 Task: Open Card Risk Management Review in Board Social Media Influencer Marketing Platforms to Workspace Factoring Services and add a team member Softage.3@softage.net, a label Purple, a checklist Natural Language Processing, an attachment from your onedrive, a color Purple and finally, add a card description 'Research and develop new product development process' and a comment 'Let us approach this task with a sense of ownership and responsibility, recognizing that its success is our responsibility.'. Add a start date 'Jan 07, 1900' with a due date 'Jan 14, 1900'
Action: Mouse moved to (77, 318)
Screenshot: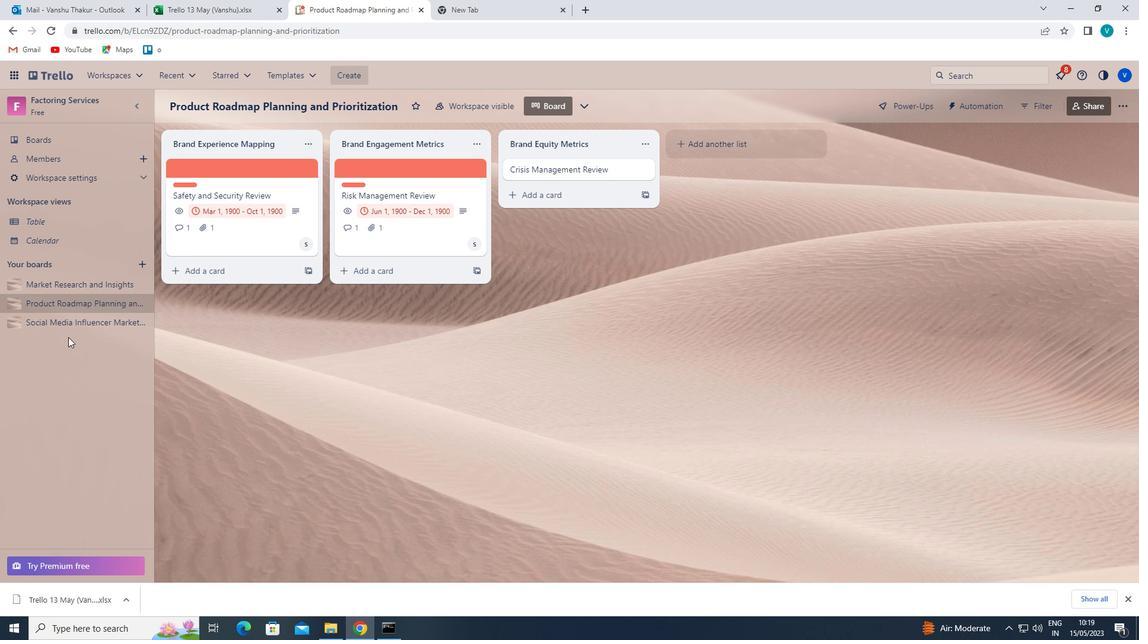 
Action: Mouse pressed left at (77, 318)
Screenshot: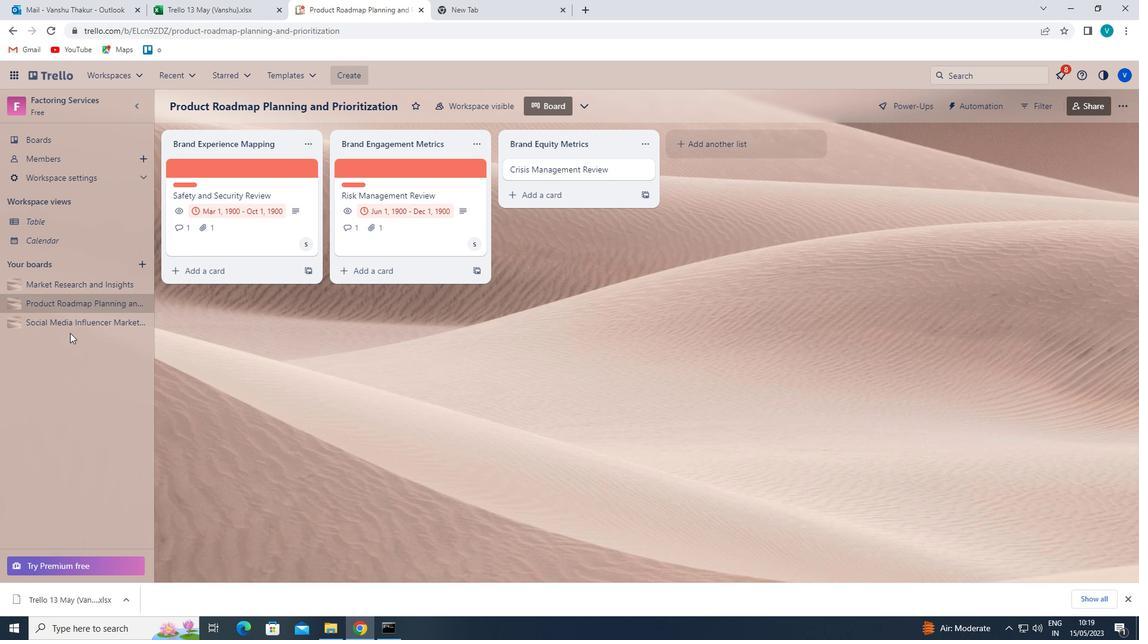 
Action: Mouse moved to (554, 160)
Screenshot: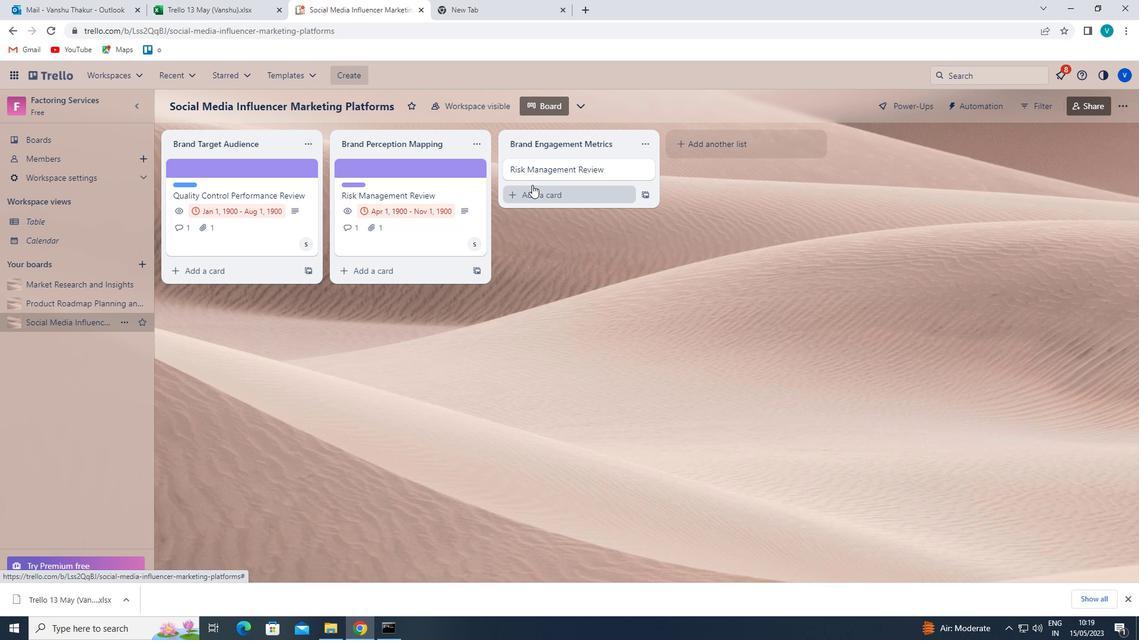 
Action: Mouse pressed left at (554, 160)
Screenshot: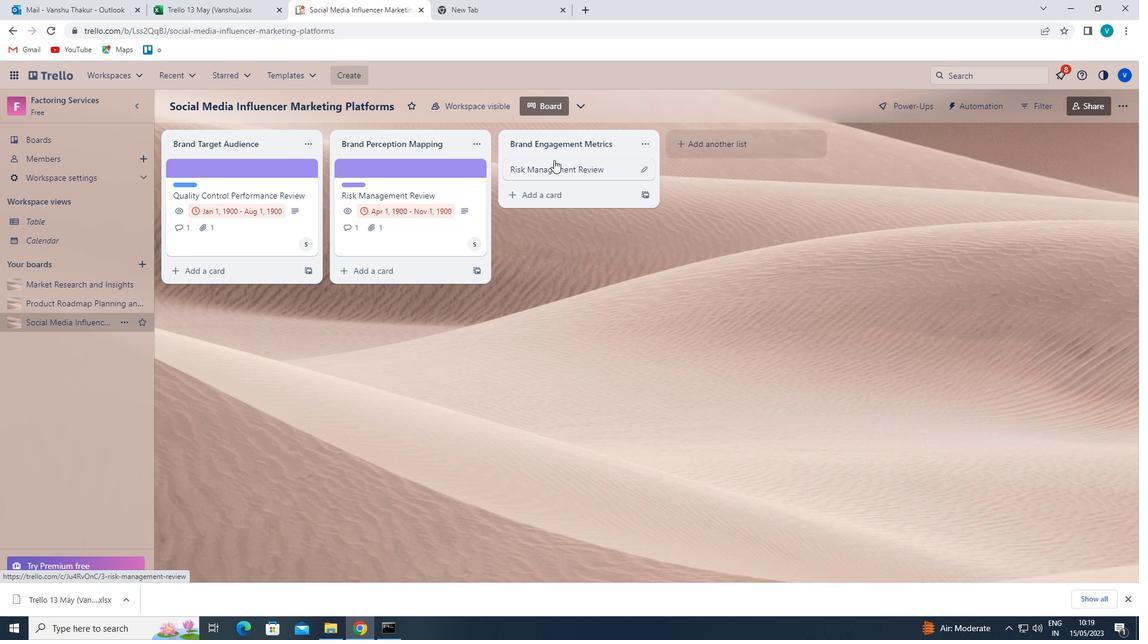 
Action: Mouse moved to (724, 203)
Screenshot: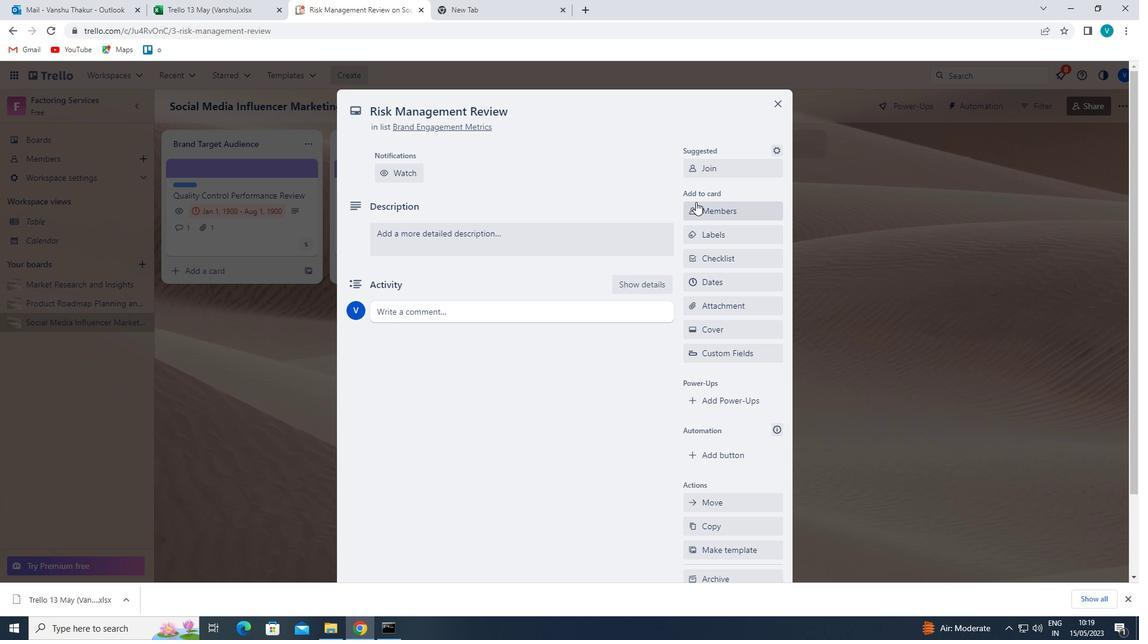 
Action: Mouse pressed left at (724, 203)
Screenshot: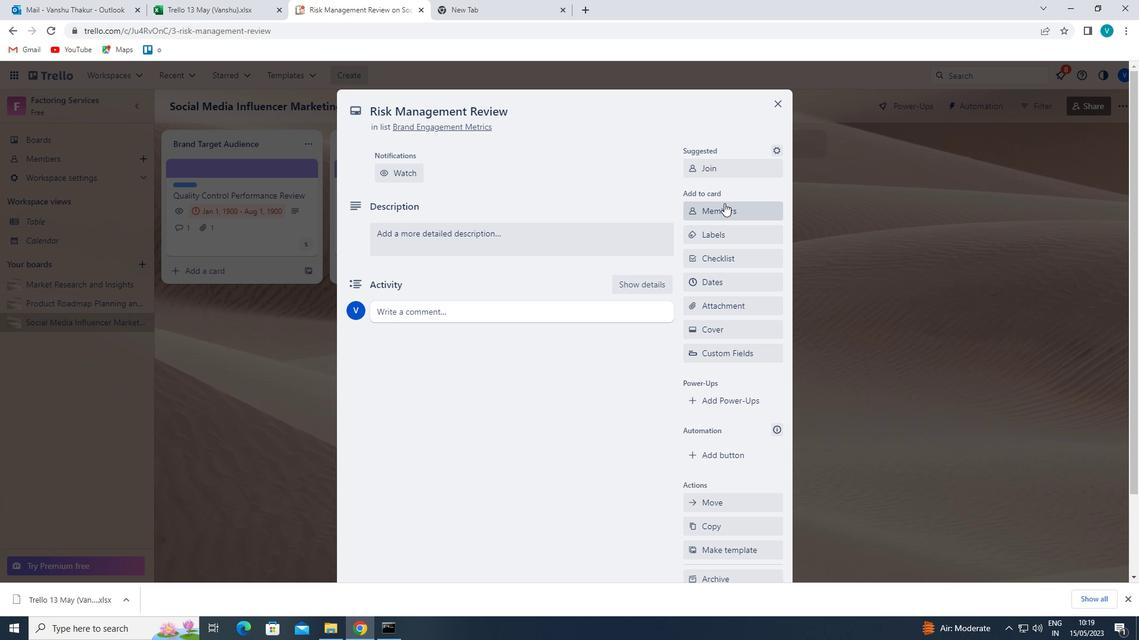 
Action: Mouse moved to (722, 268)
Screenshot: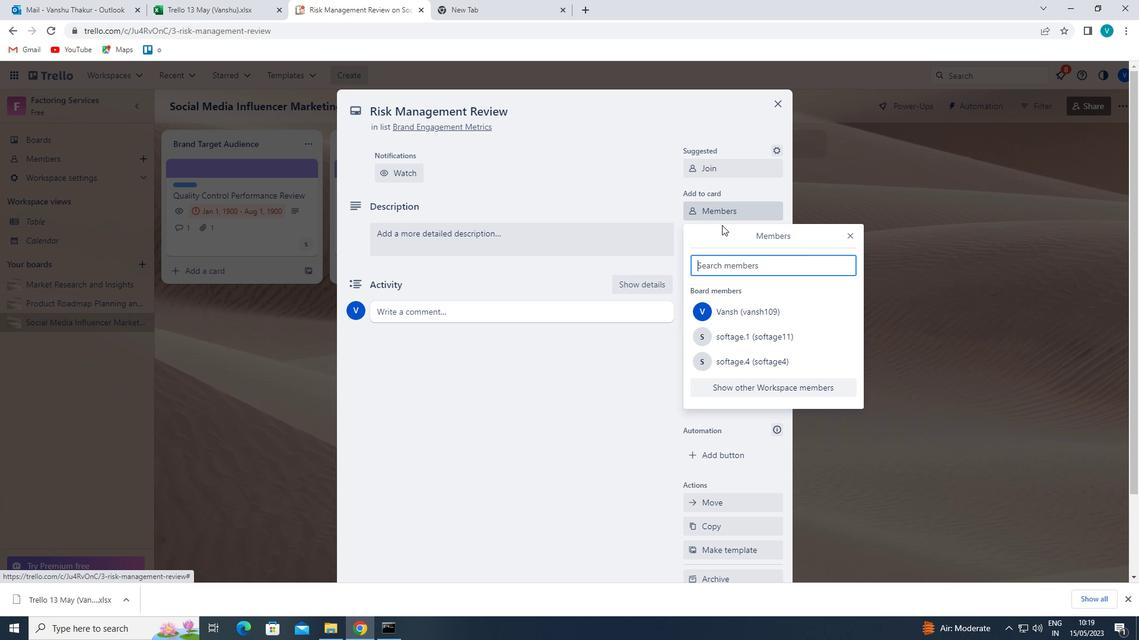 
Action: Mouse pressed left at (722, 268)
Screenshot: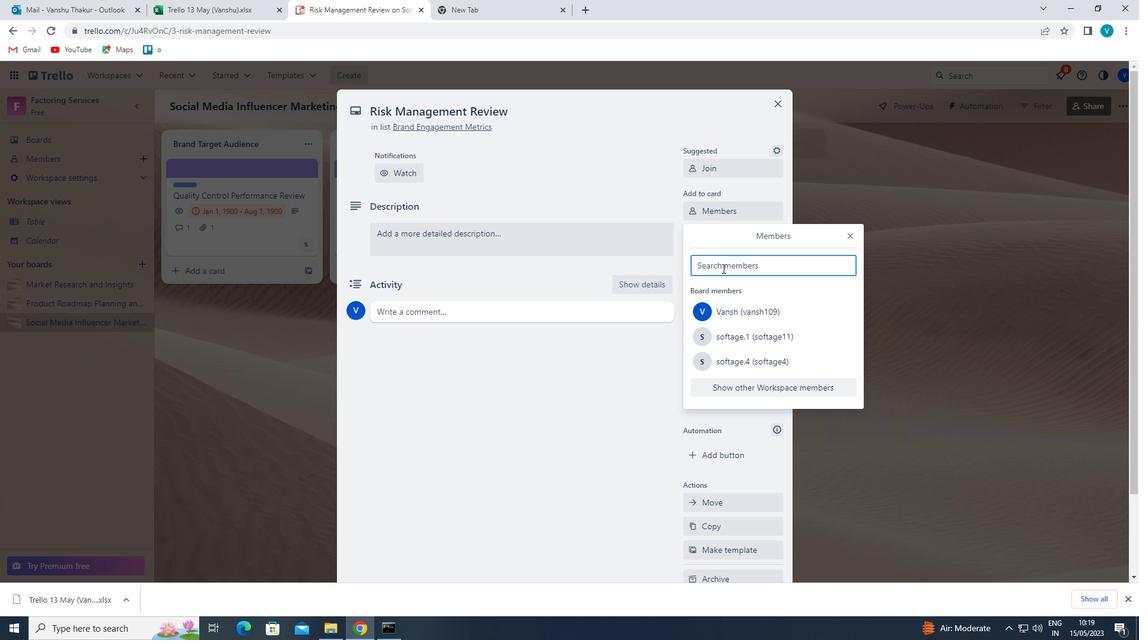 
Action: Key pressed <Key.shift>SO
Screenshot: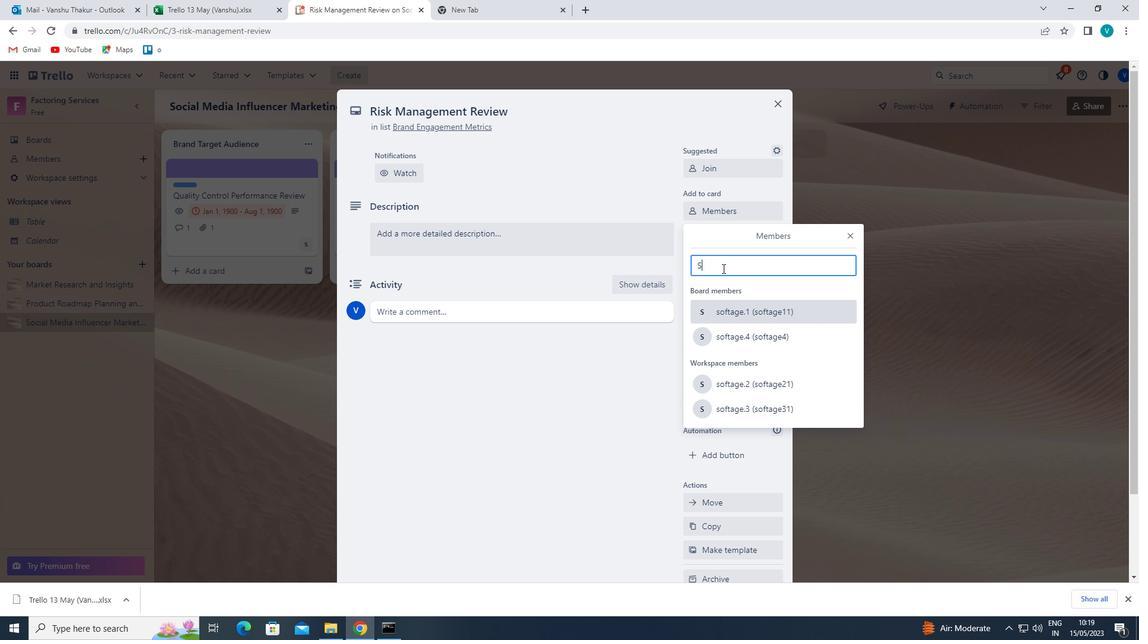 
Action: Mouse moved to (746, 407)
Screenshot: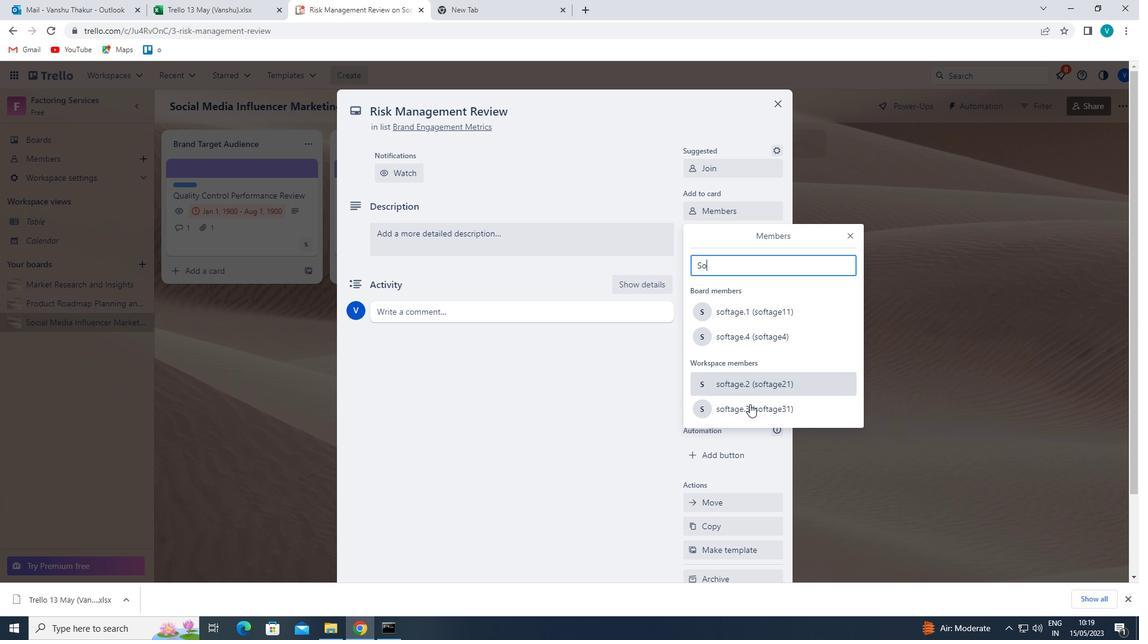 
Action: Mouse pressed left at (746, 407)
Screenshot: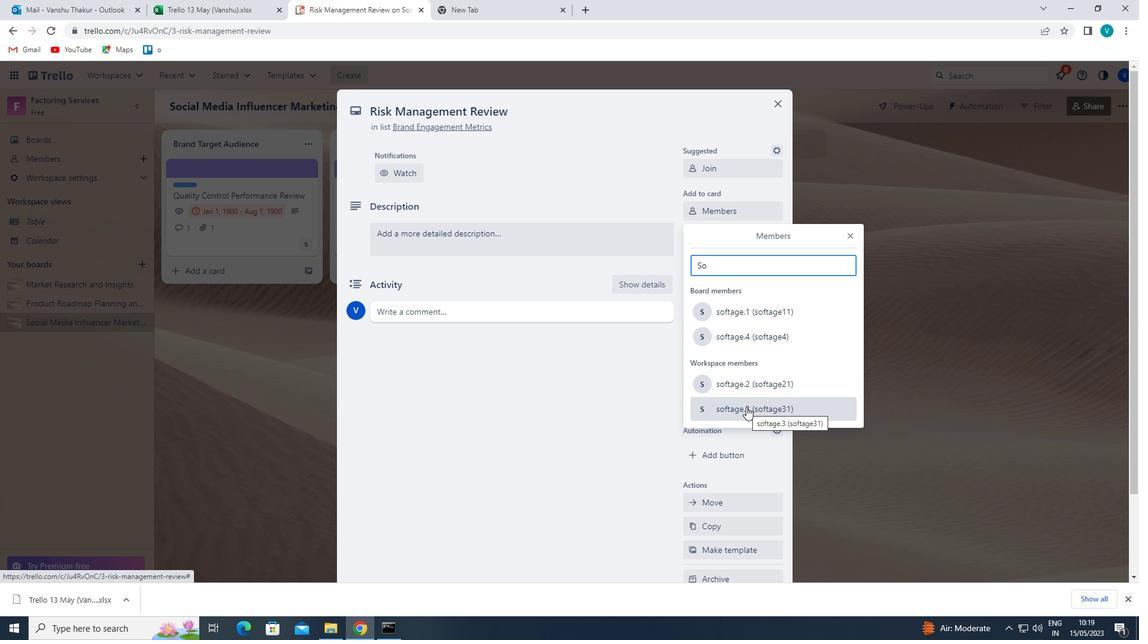 
Action: Mouse moved to (851, 233)
Screenshot: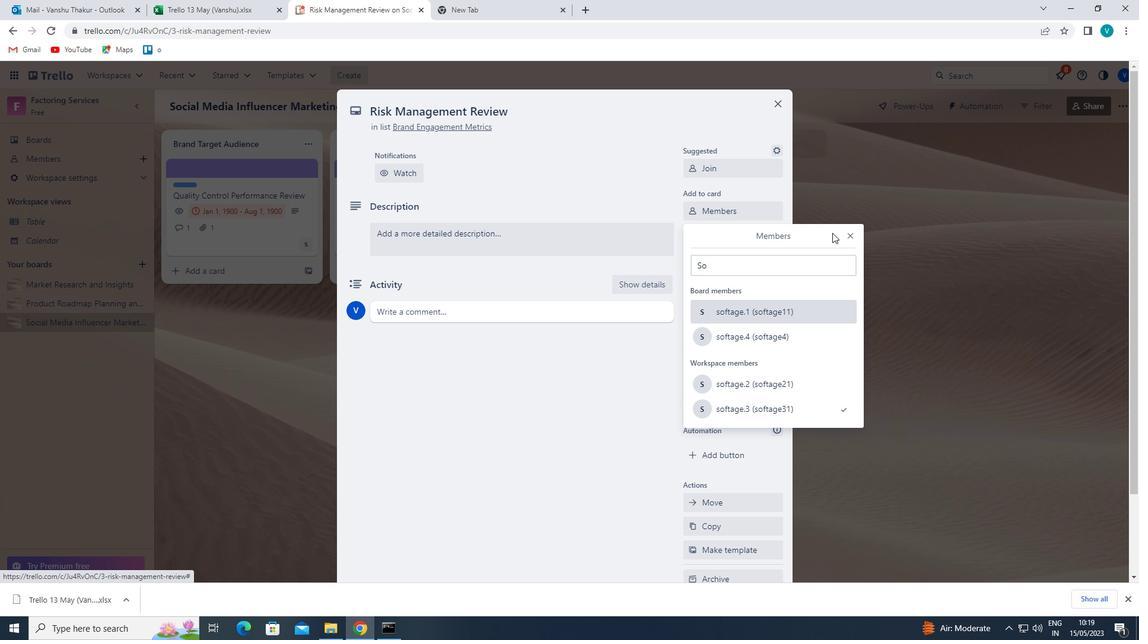 
Action: Mouse pressed left at (851, 233)
Screenshot: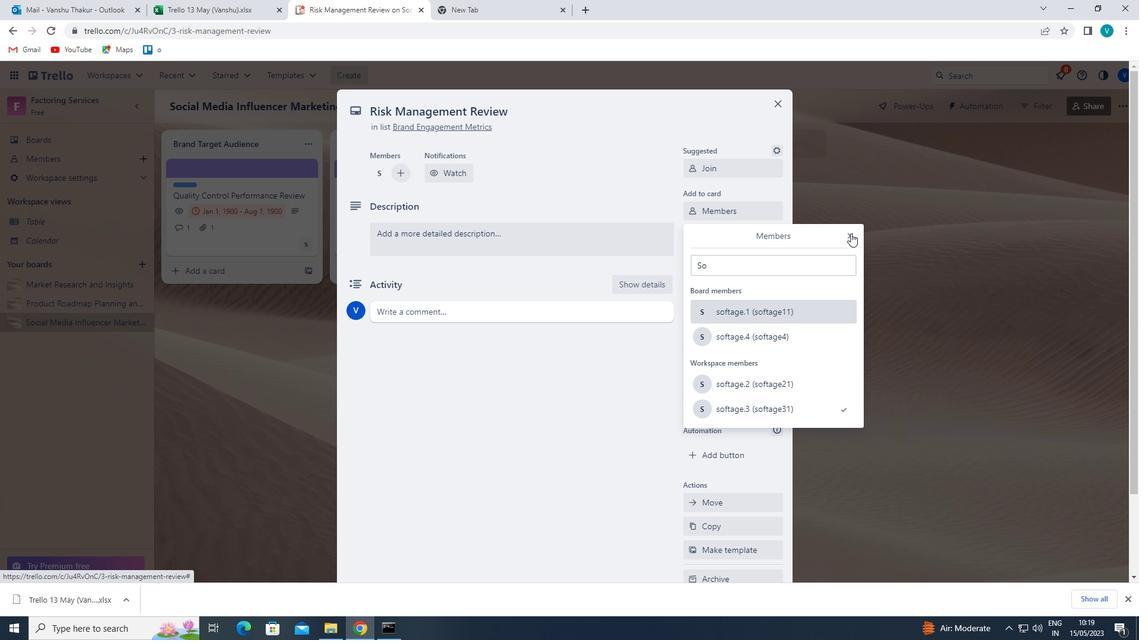 
Action: Mouse moved to (748, 241)
Screenshot: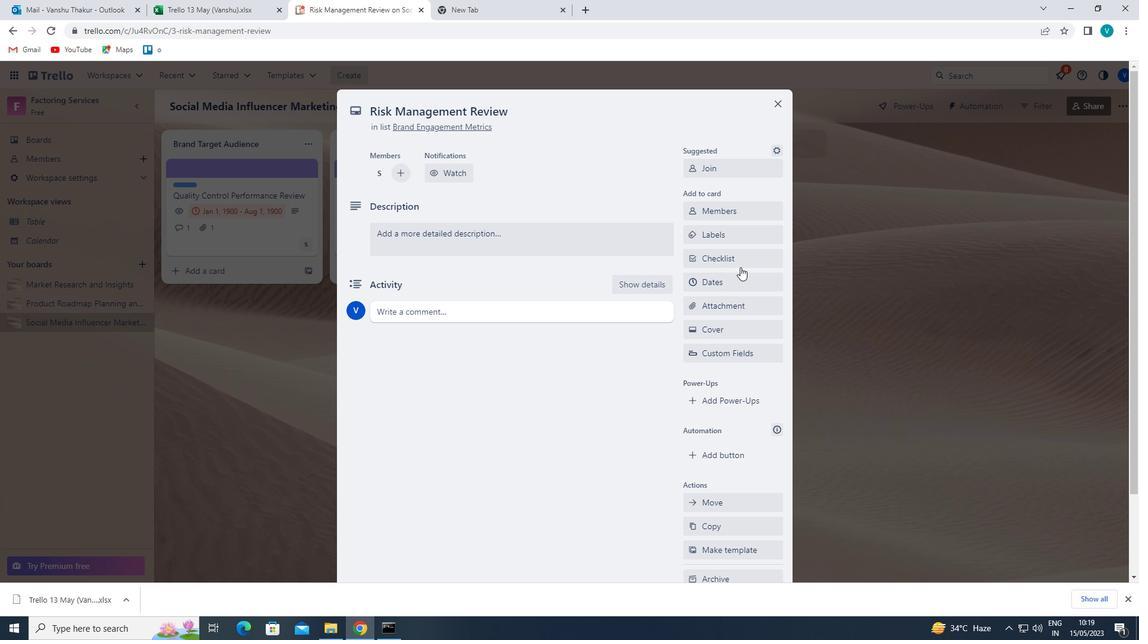 
Action: Mouse pressed left at (748, 241)
Screenshot: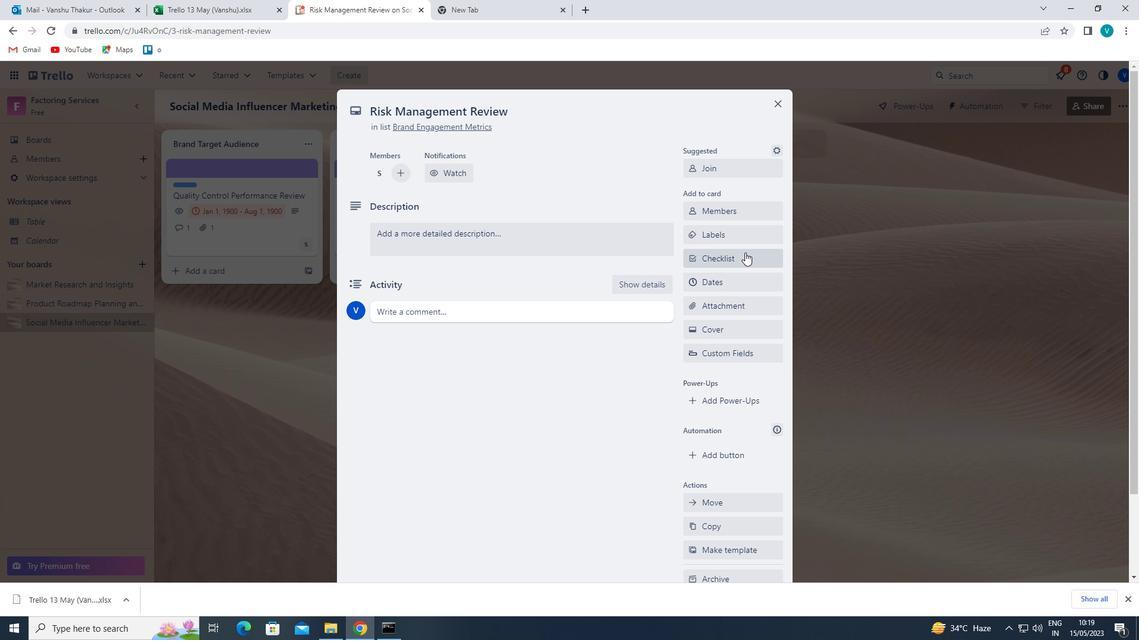 
Action: Mouse moved to (766, 421)
Screenshot: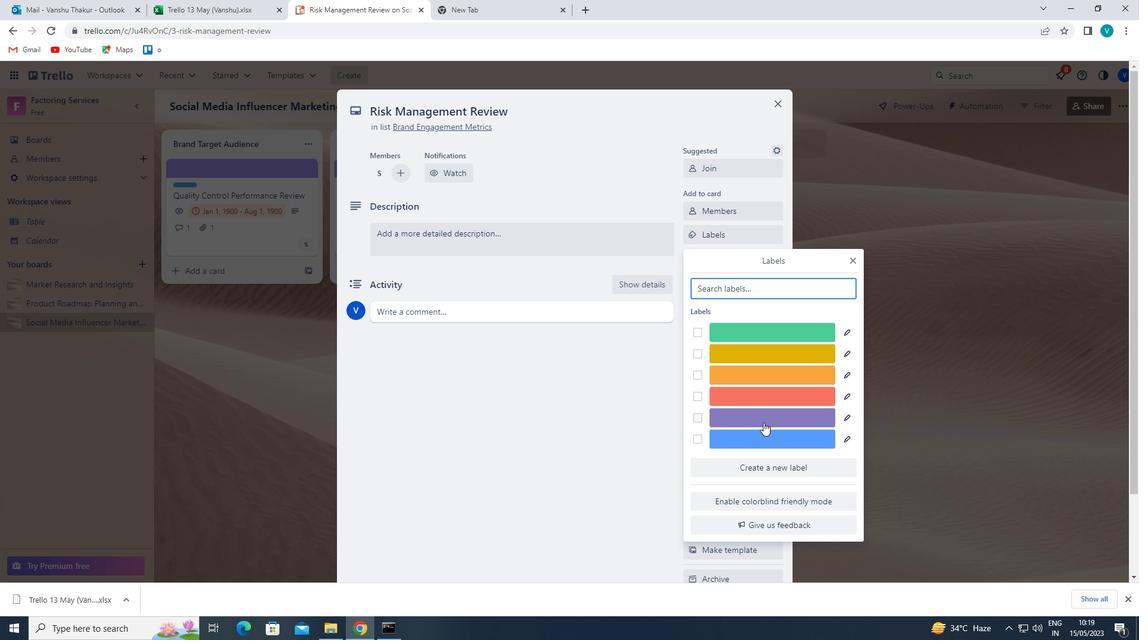 
Action: Mouse pressed left at (766, 421)
Screenshot: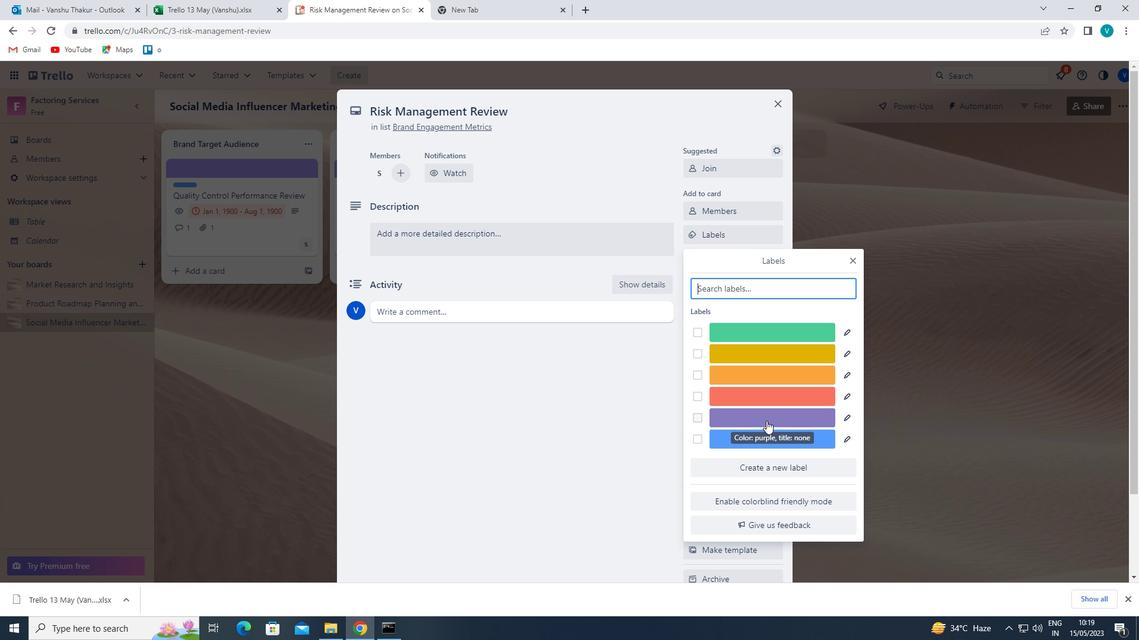 
Action: Mouse moved to (853, 258)
Screenshot: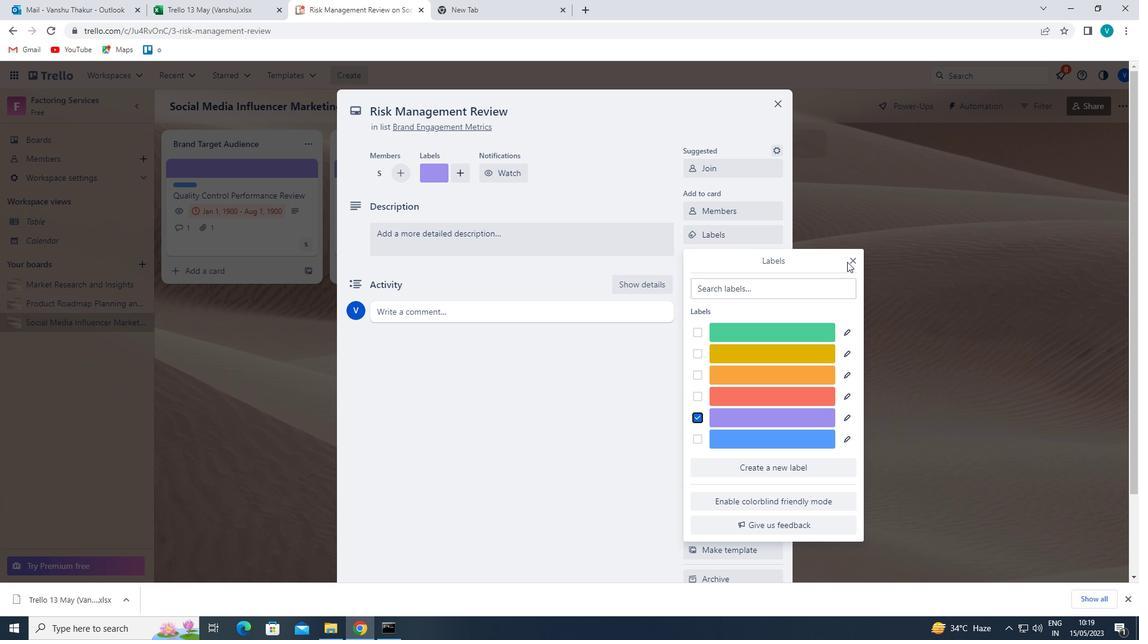 
Action: Mouse pressed left at (853, 258)
Screenshot: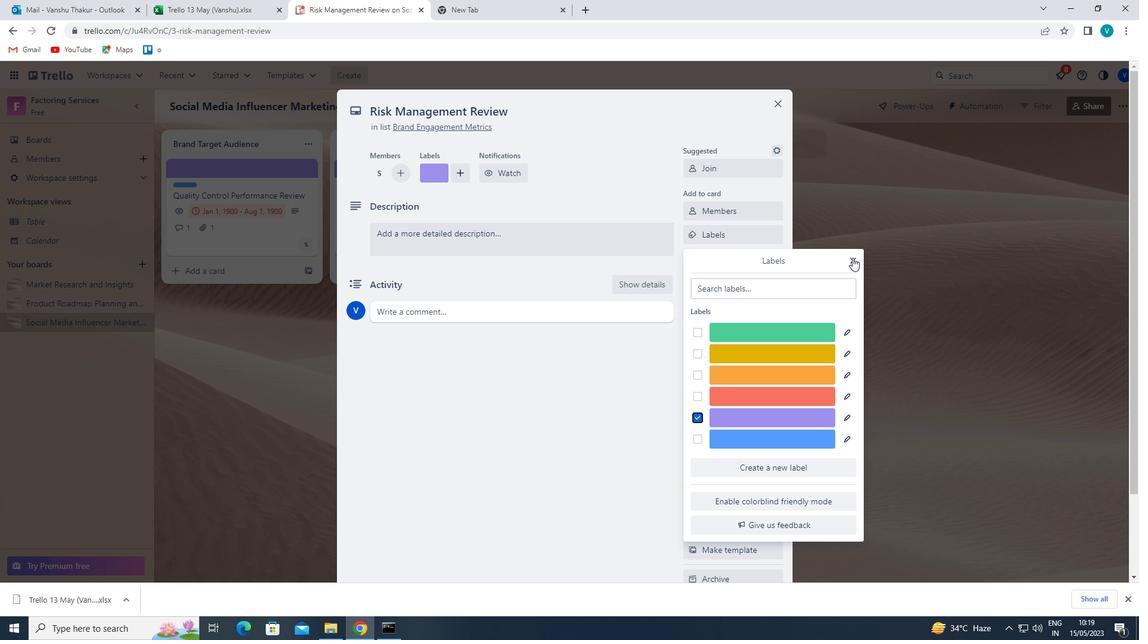 
Action: Mouse moved to (728, 255)
Screenshot: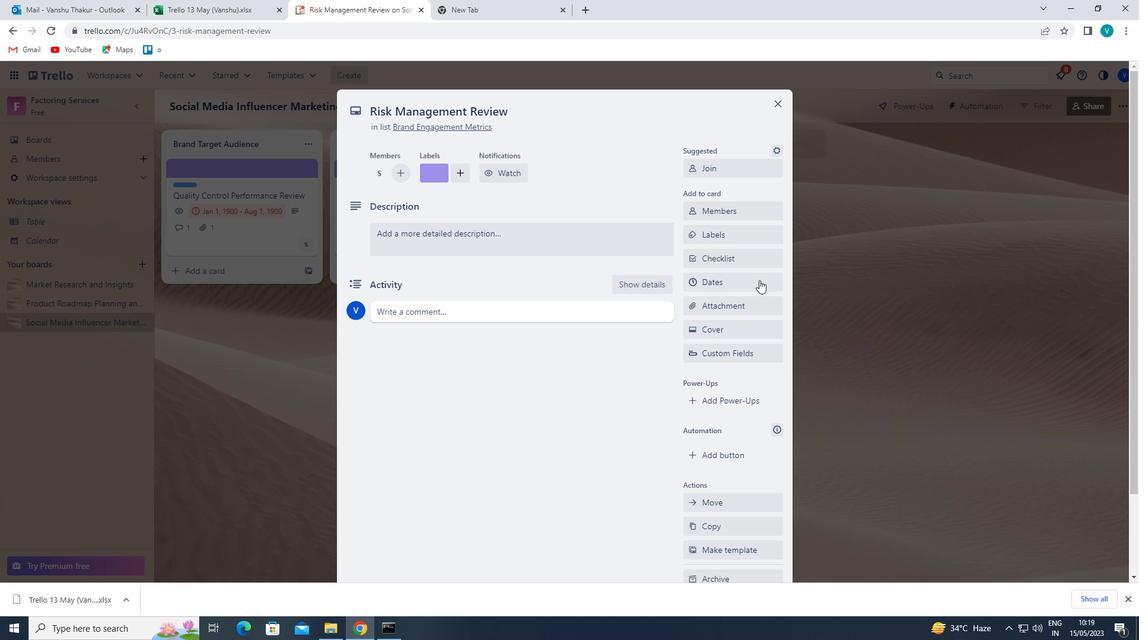 
Action: Mouse pressed left at (728, 255)
Screenshot: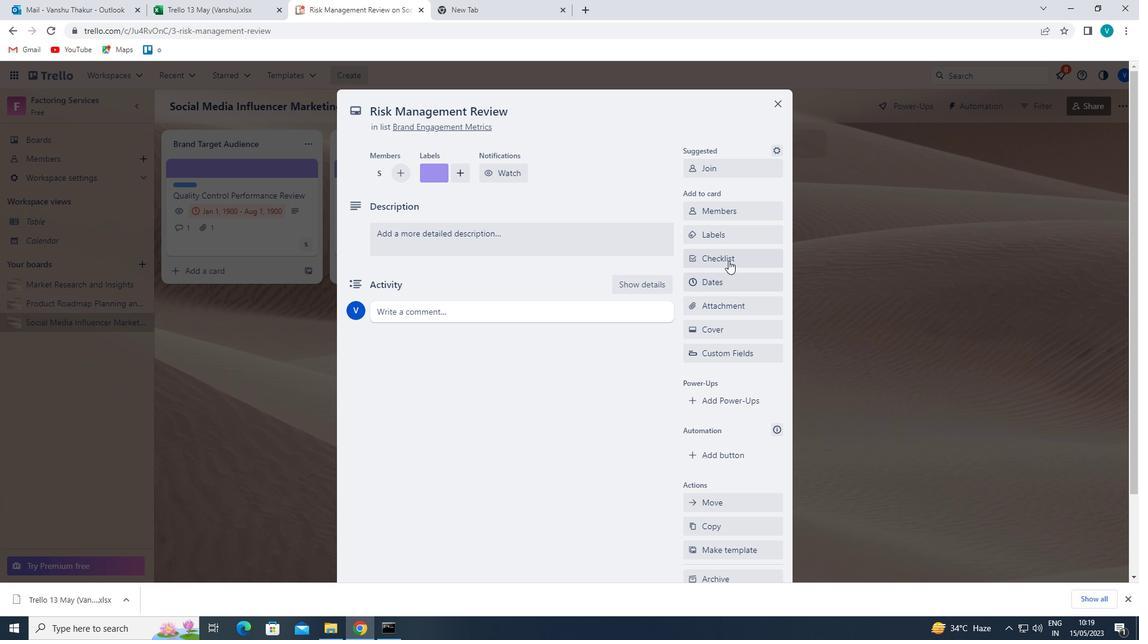 
Action: Mouse moved to (705, 266)
Screenshot: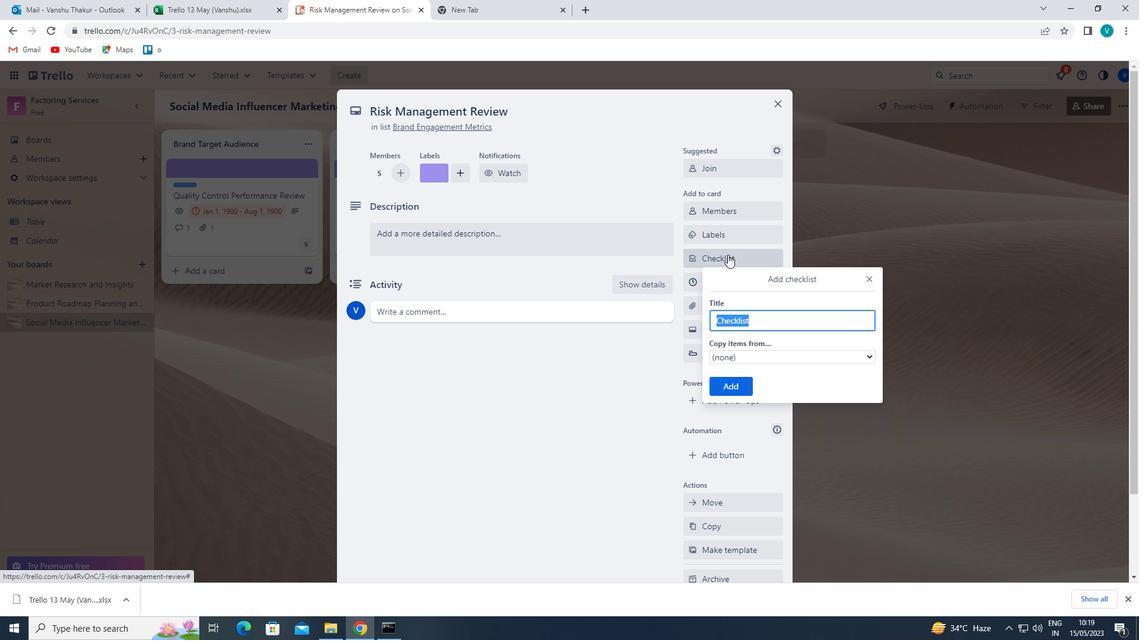 
Action: Key pressed <Key.shift>NATURAL<Key.space>
Screenshot: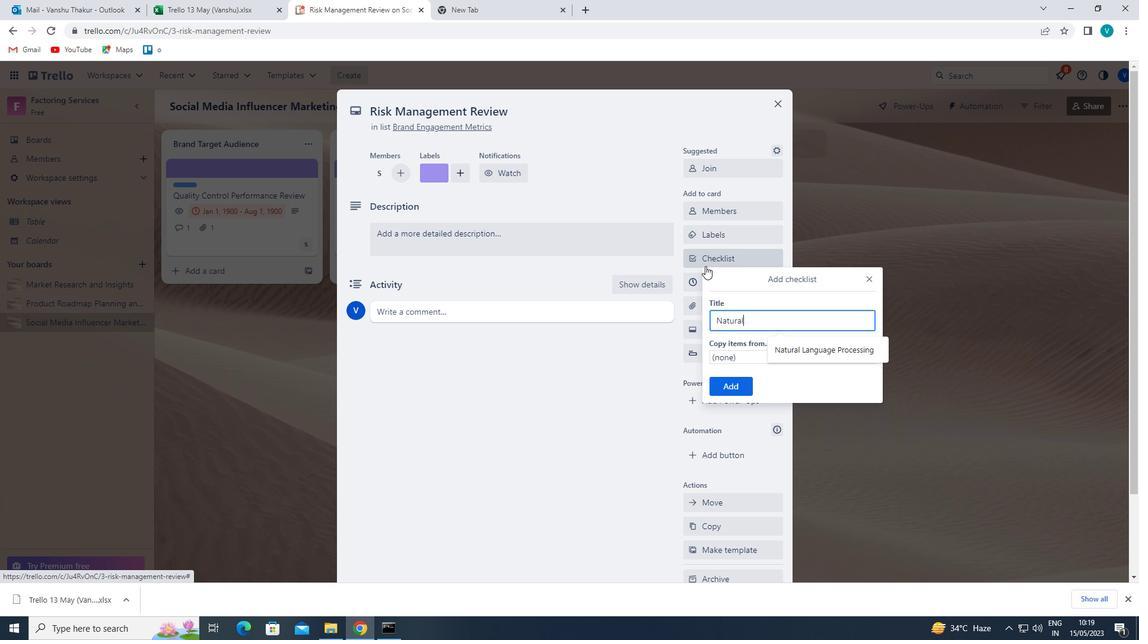 
Action: Mouse moved to (840, 349)
Screenshot: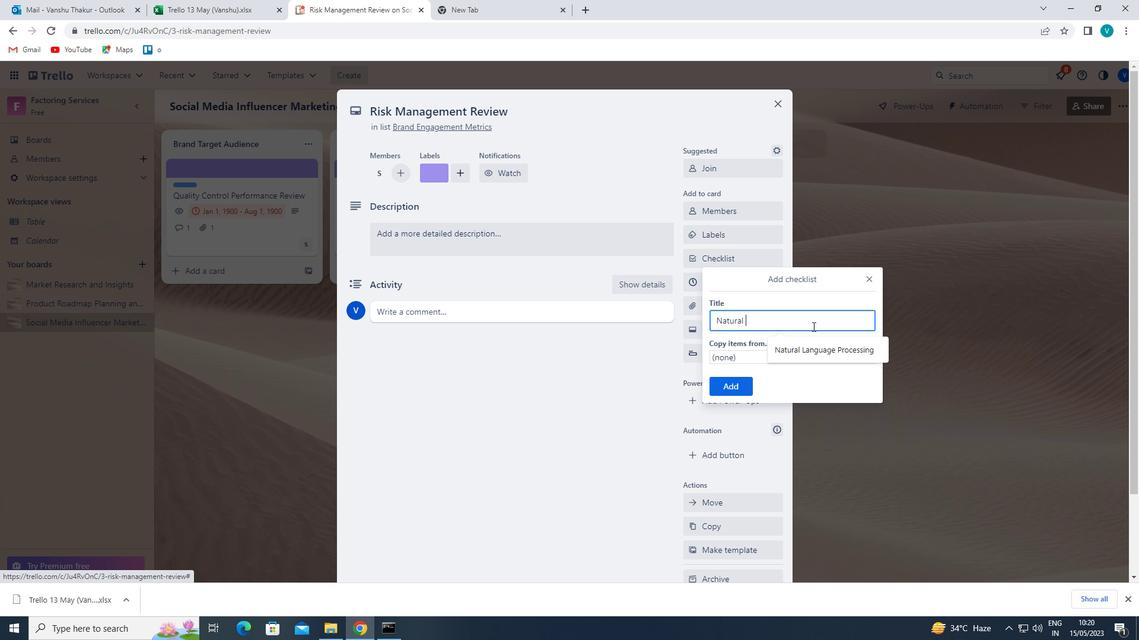 
Action: Mouse pressed left at (840, 349)
Screenshot: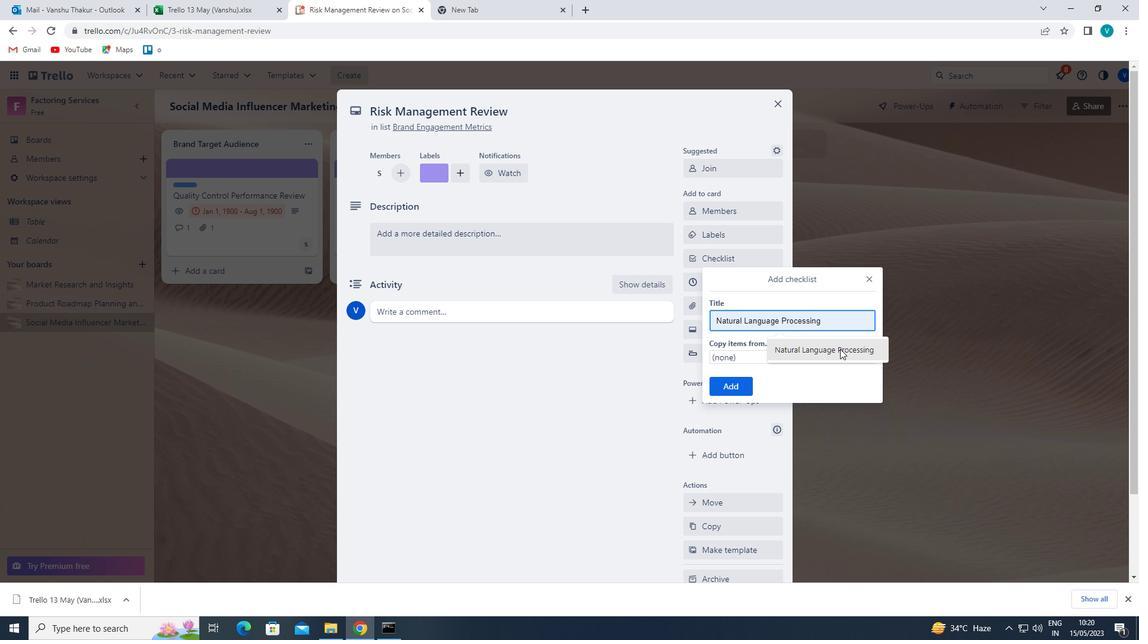 
Action: Mouse moved to (713, 384)
Screenshot: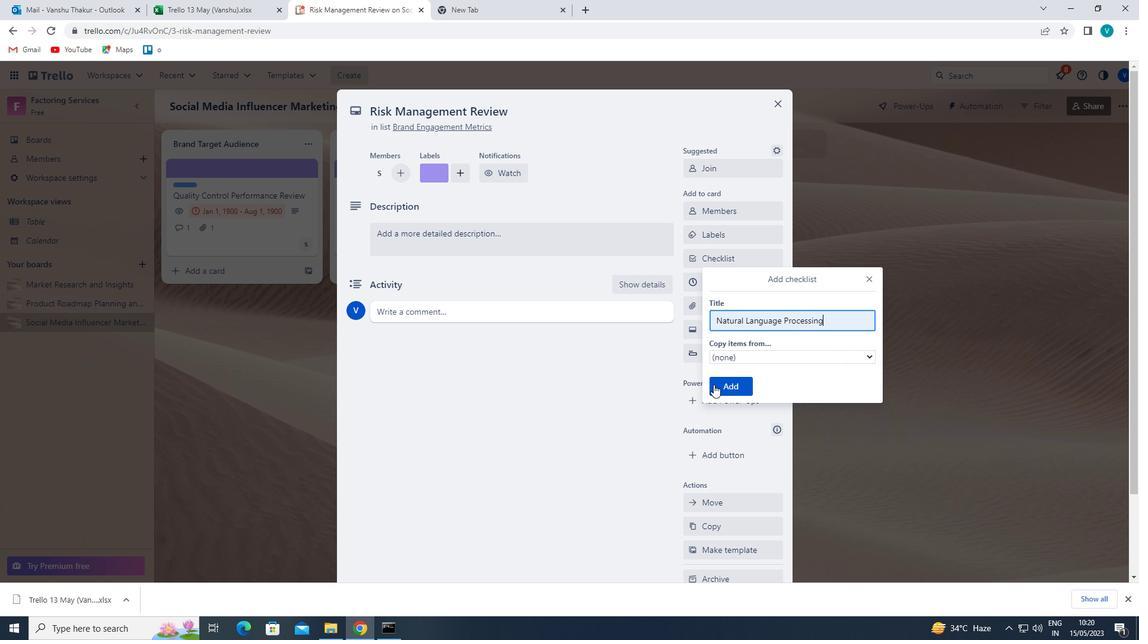 
Action: Mouse pressed left at (713, 384)
Screenshot: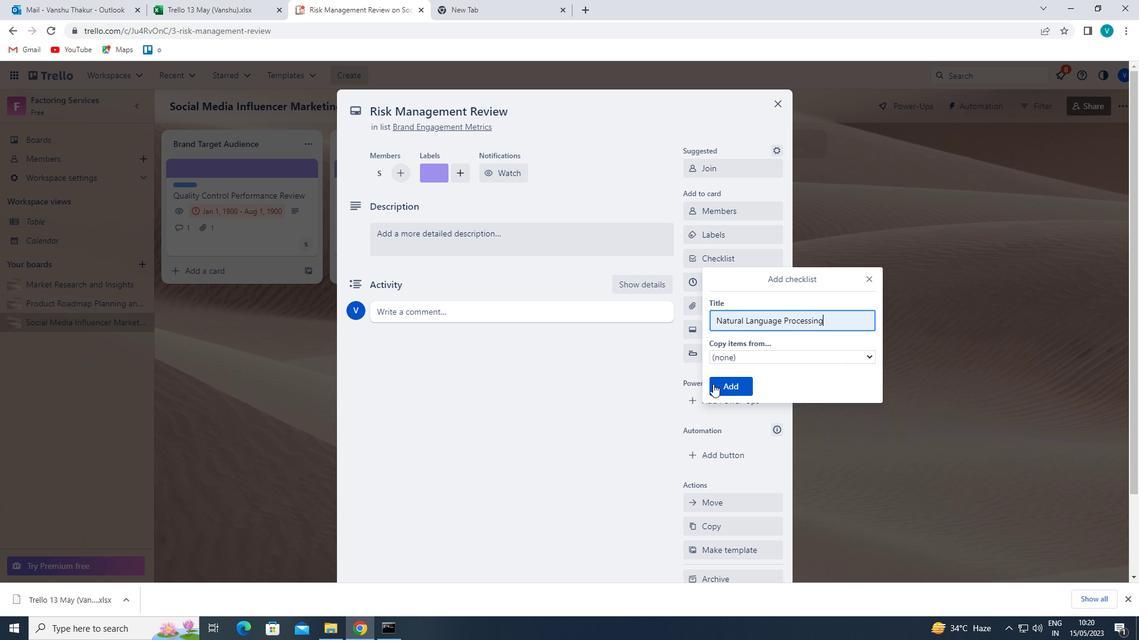 
Action: Mouse moved to (750, 309)
Screenshot: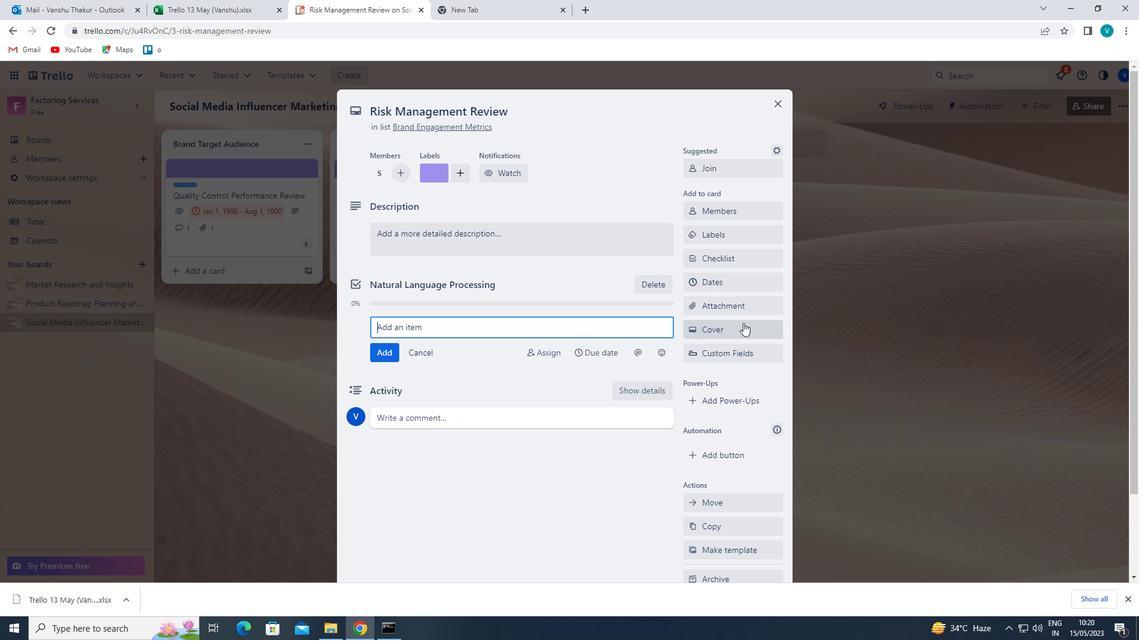 
Action: Mouse pressed left at (750, 309)
Screenshot: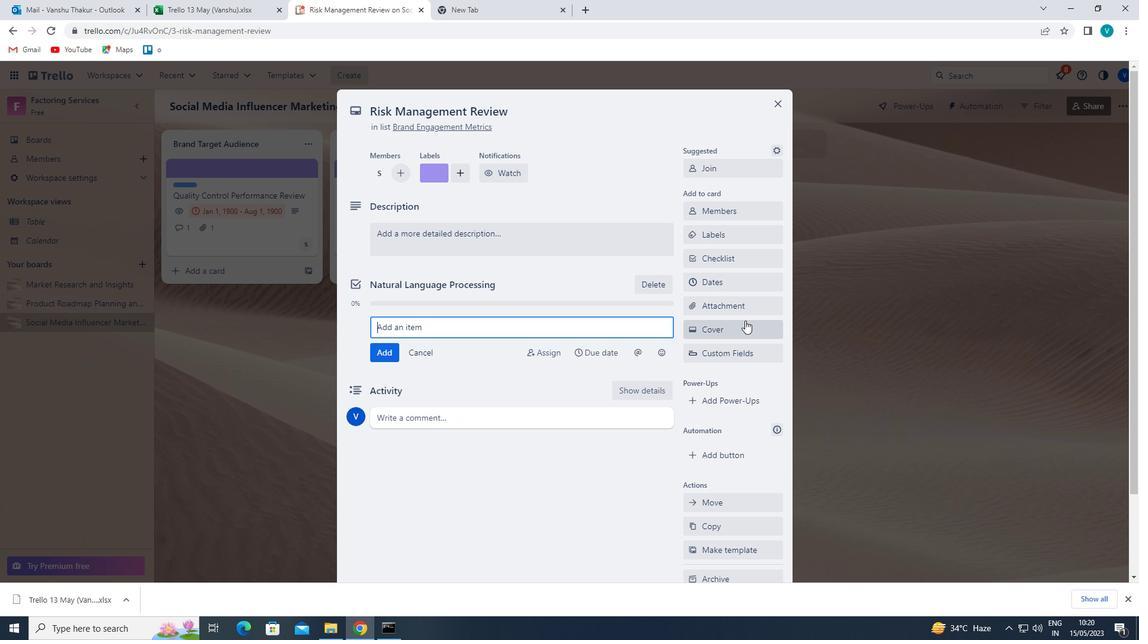 
Action: Mouse moved to (722, 446)
Screenshot: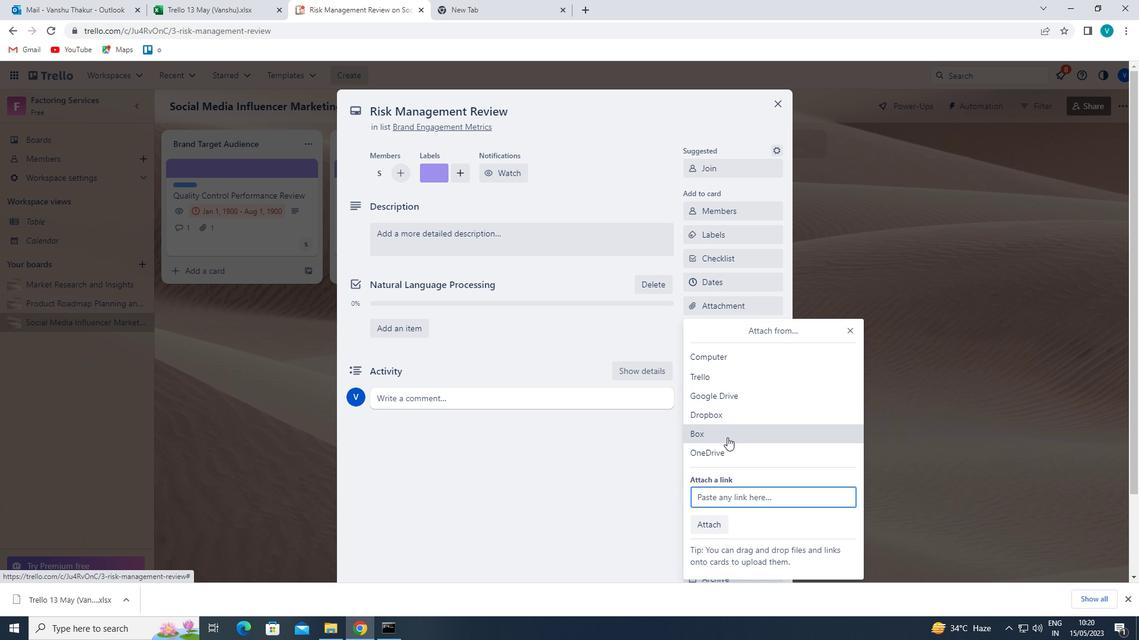 
Action: Mouse pressed left at (722, 446)
Screenshot: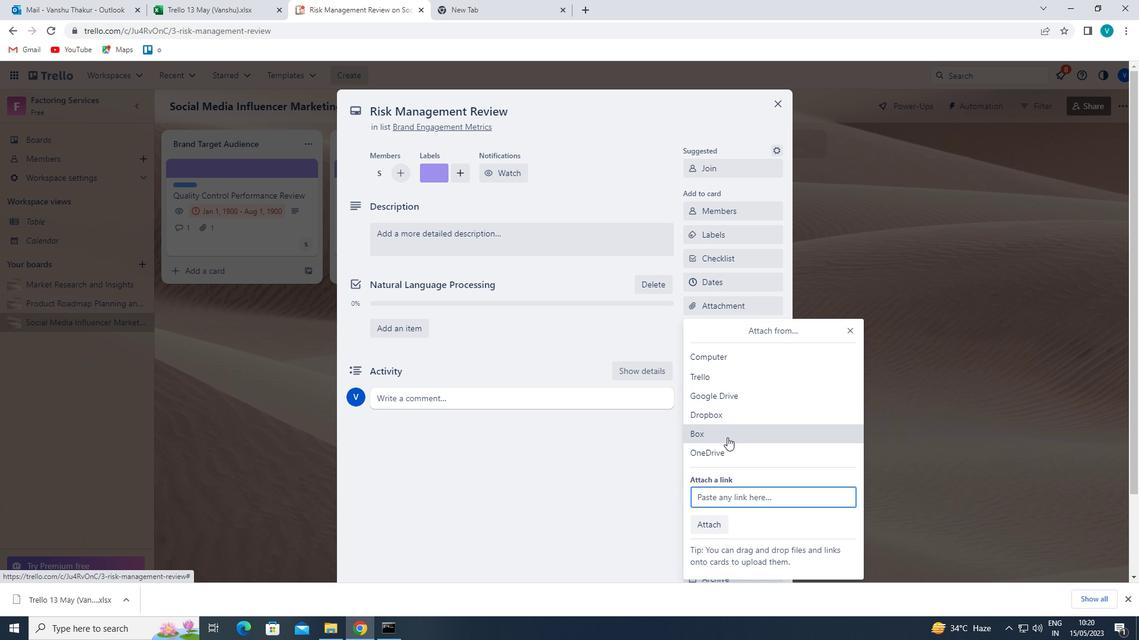
Action: Mouse moved to (421, 226)
Screenshot: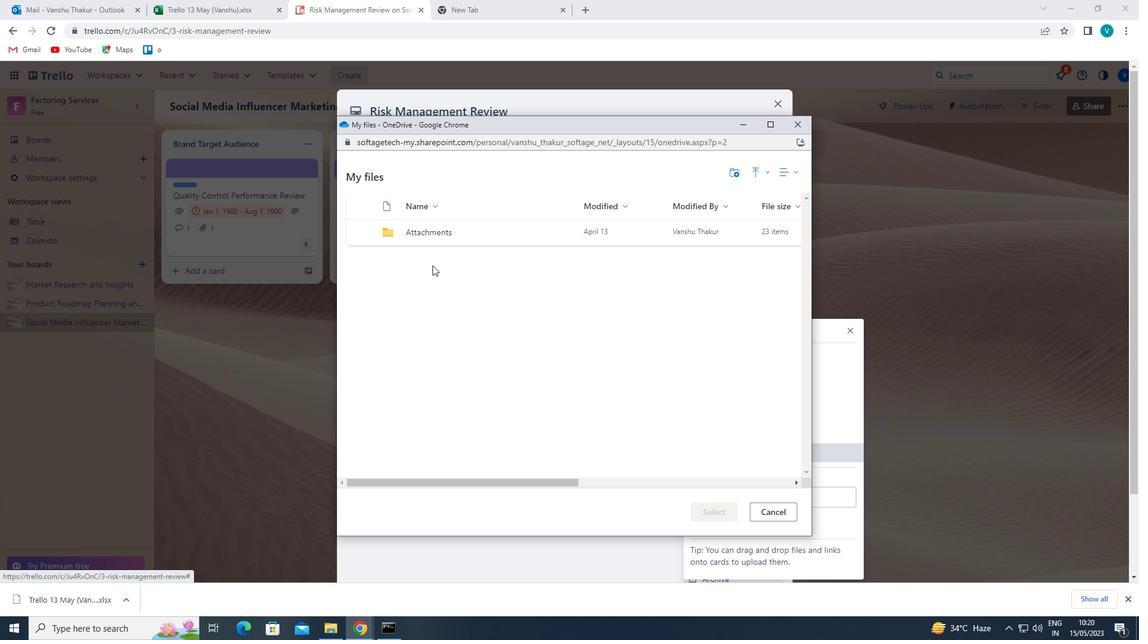 
Action: Mouse pressed left at (421, 226)
Screenshot: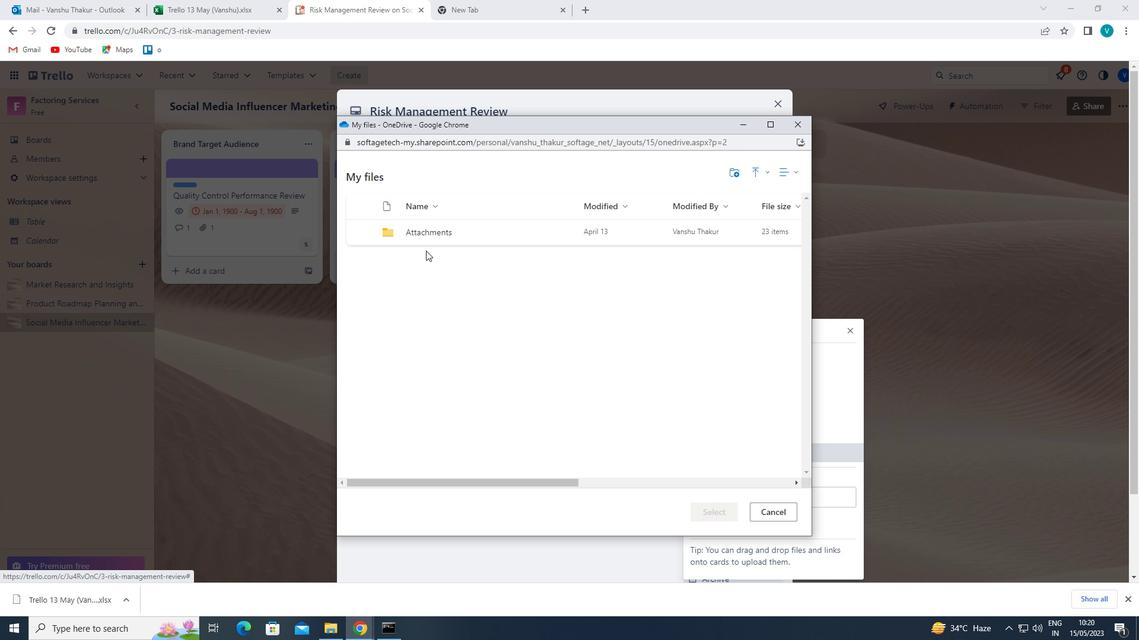 
Action: Mouse moved to (415, 229)
Screenshot: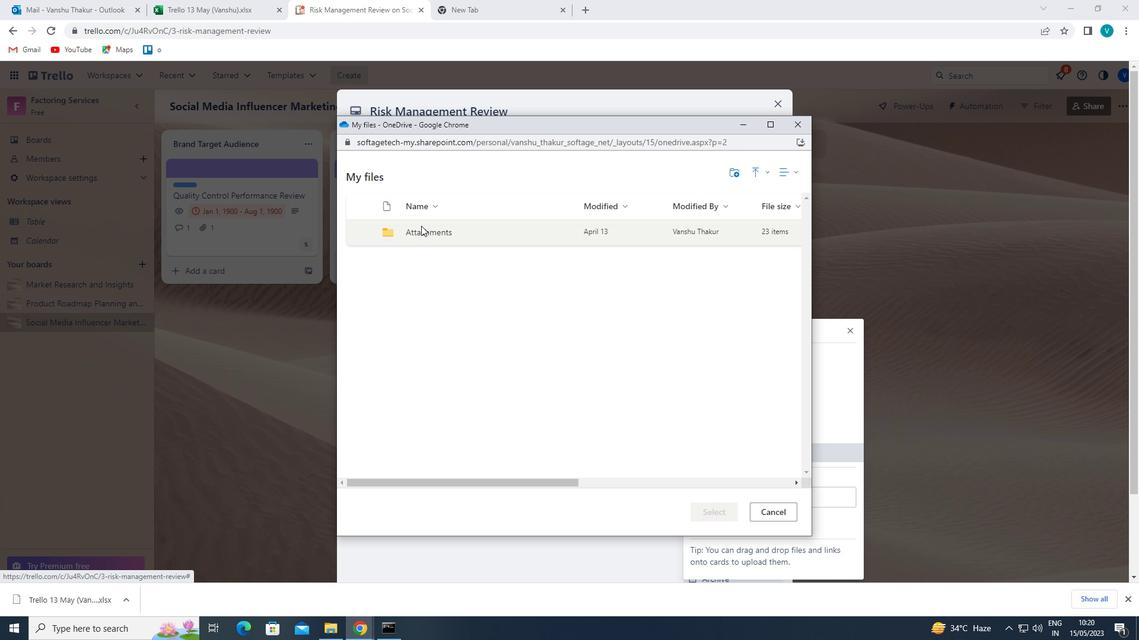 
Action: Mouse pressed left at (415, 229)
Screenshot: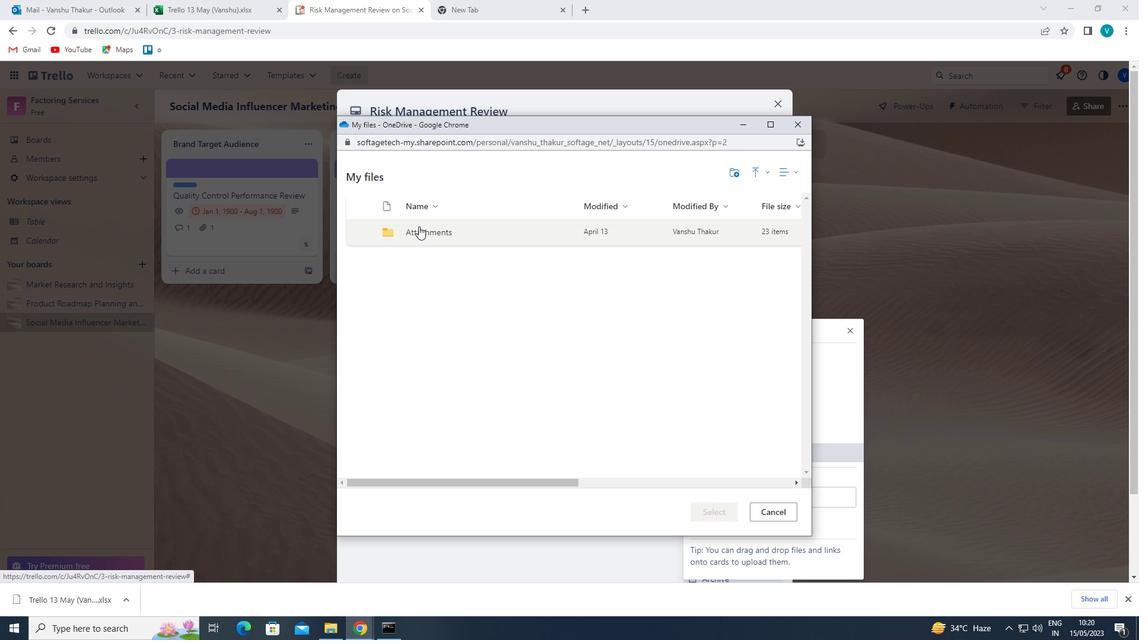 
Action: Mouse moved to (457, 297)
Screenshot: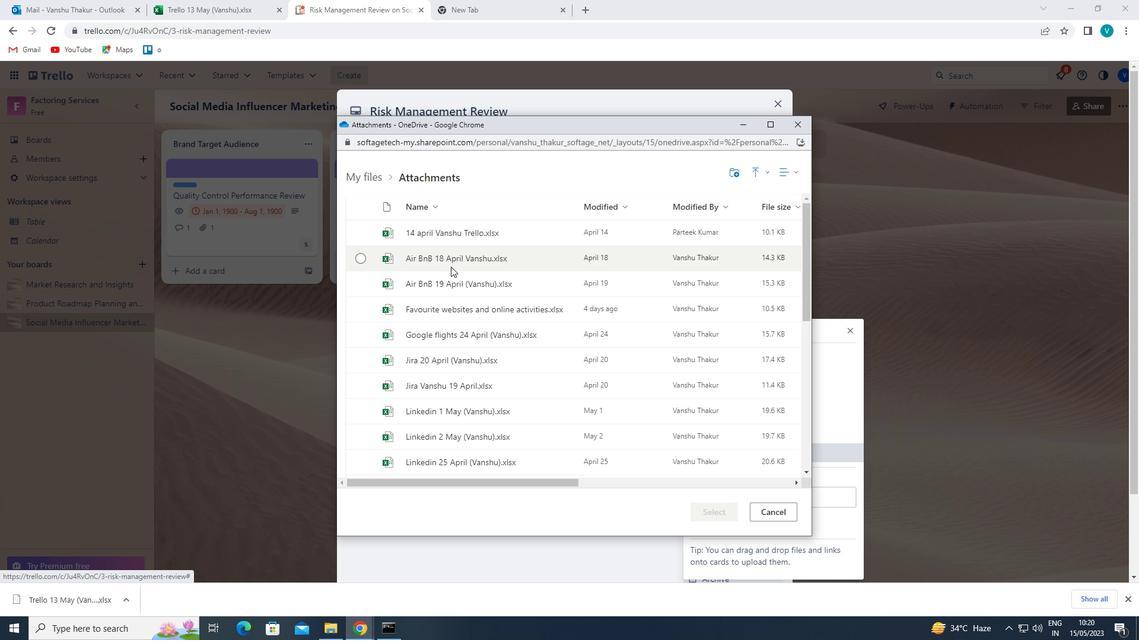 
Action: Mouse pressed left at (457, 297)
Screenshot: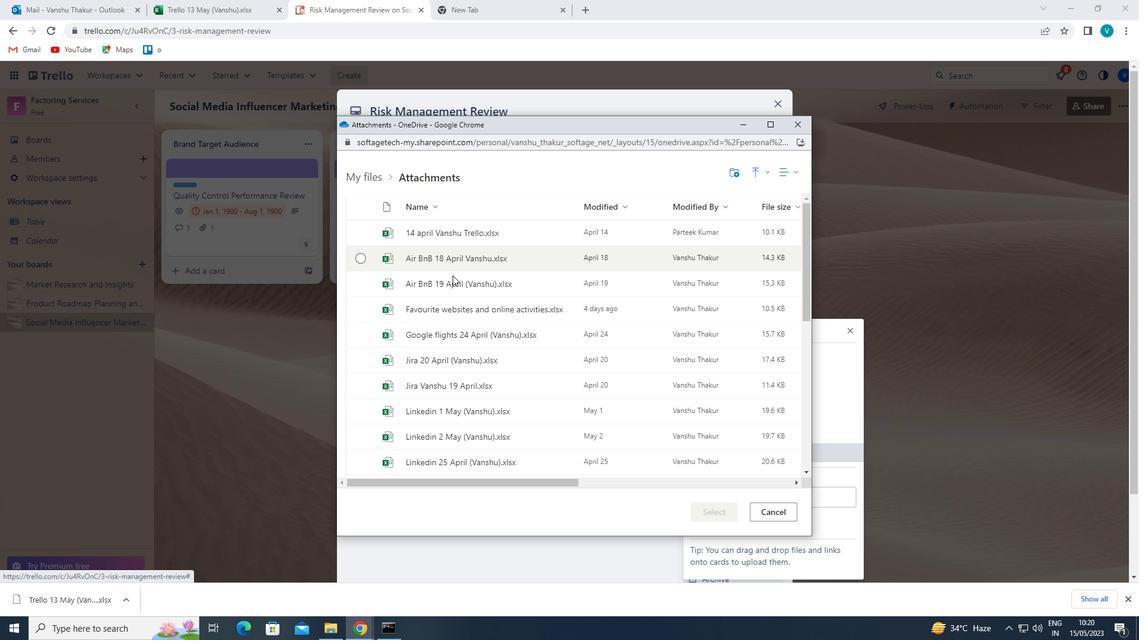
Action: Mouse moved to (718, 518)
Screenshot: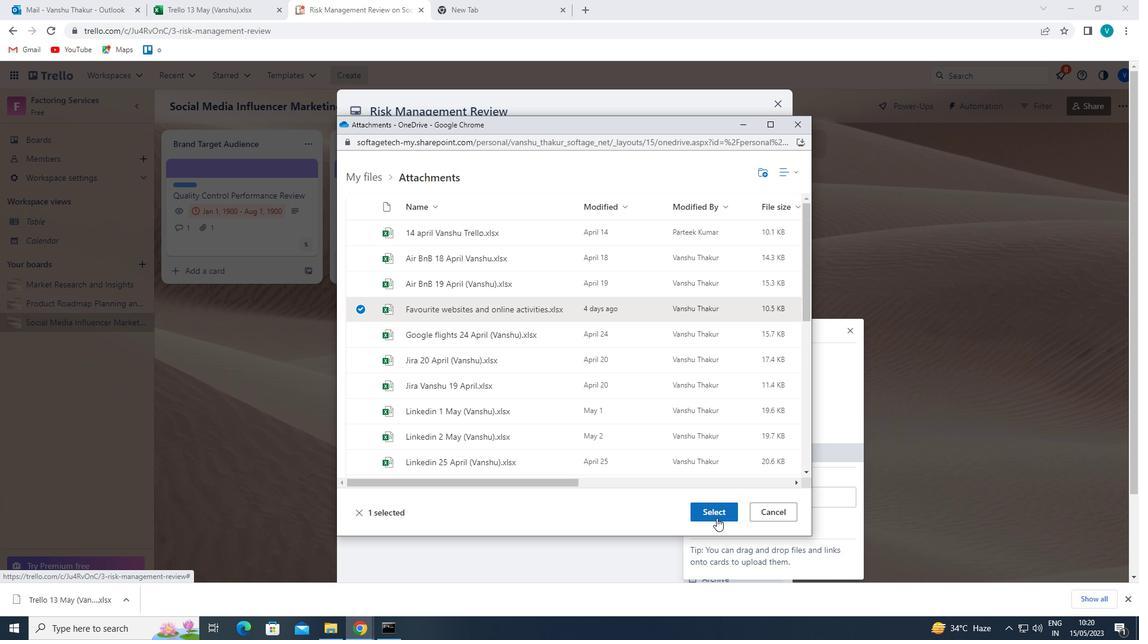 
Action: Mouse pressed left at (718, 518)
Screenshot: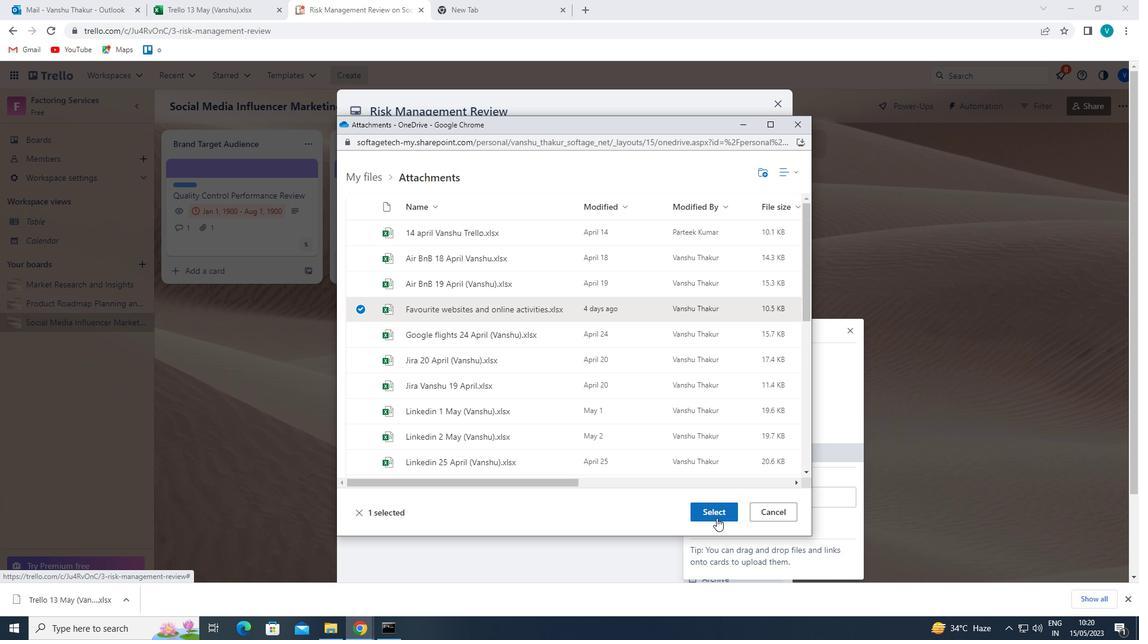 
Action: Mouse moved to (728, 327)
Screenshot: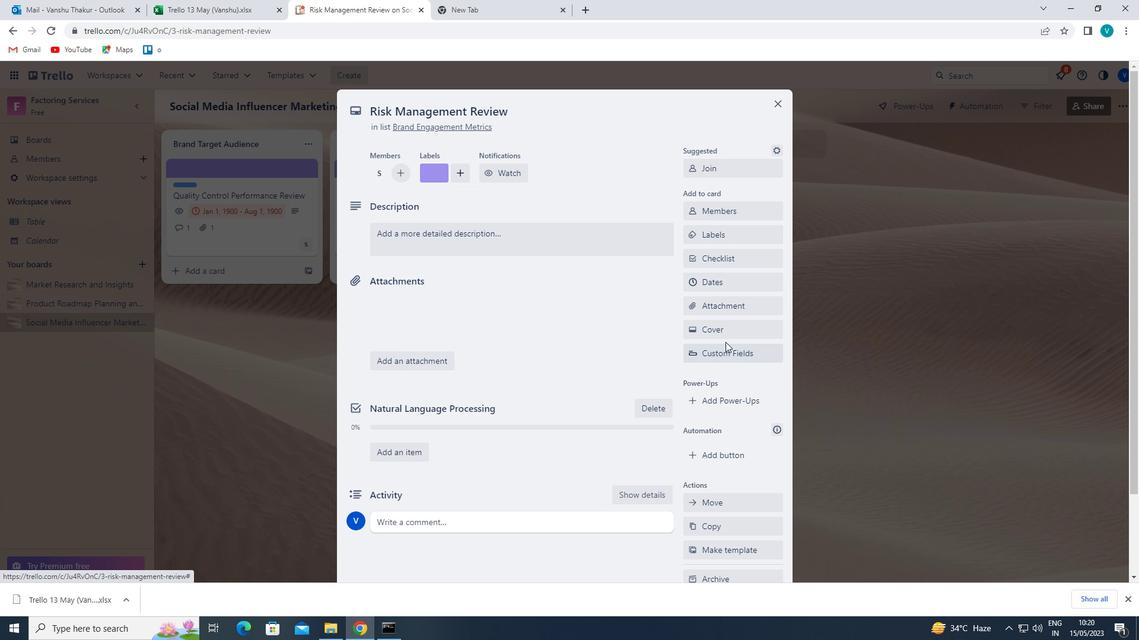 
Action: Mouse pressed left at (728, 327)
Screenshot: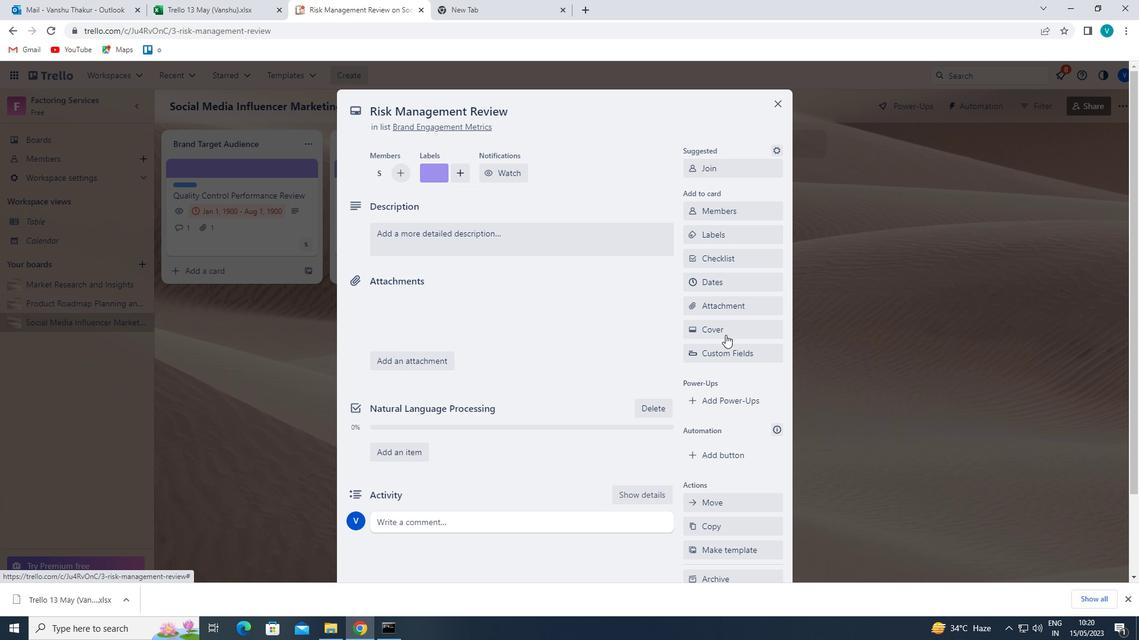
Action: Mouse moved to (843, 345)
Screenshot: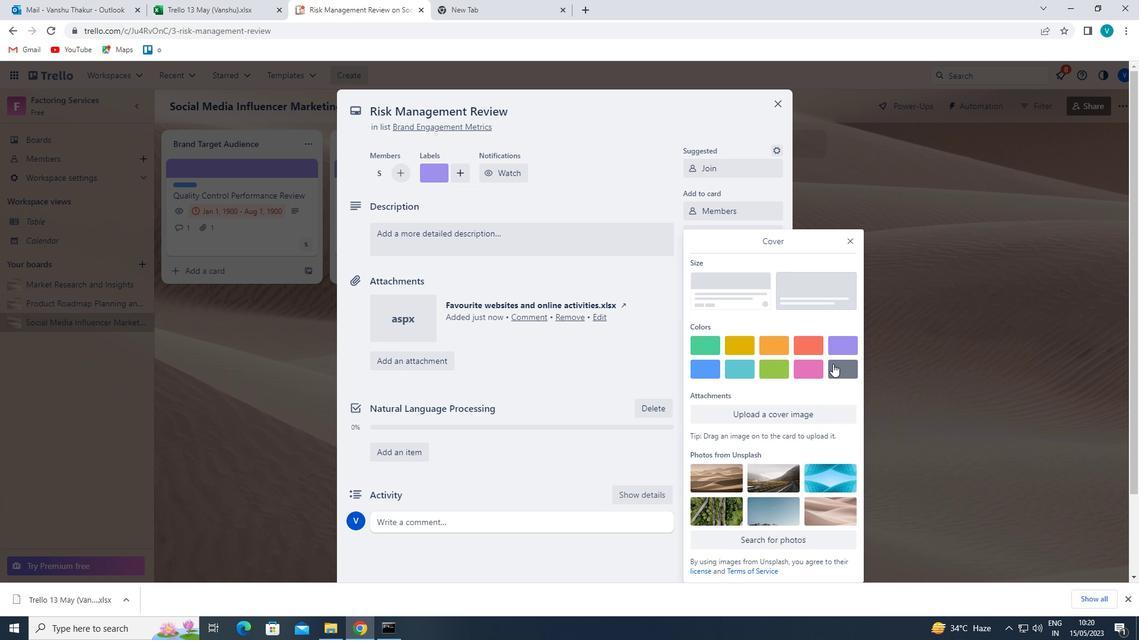
Action: Mouse pressed left at (843, 345)
Screenshot: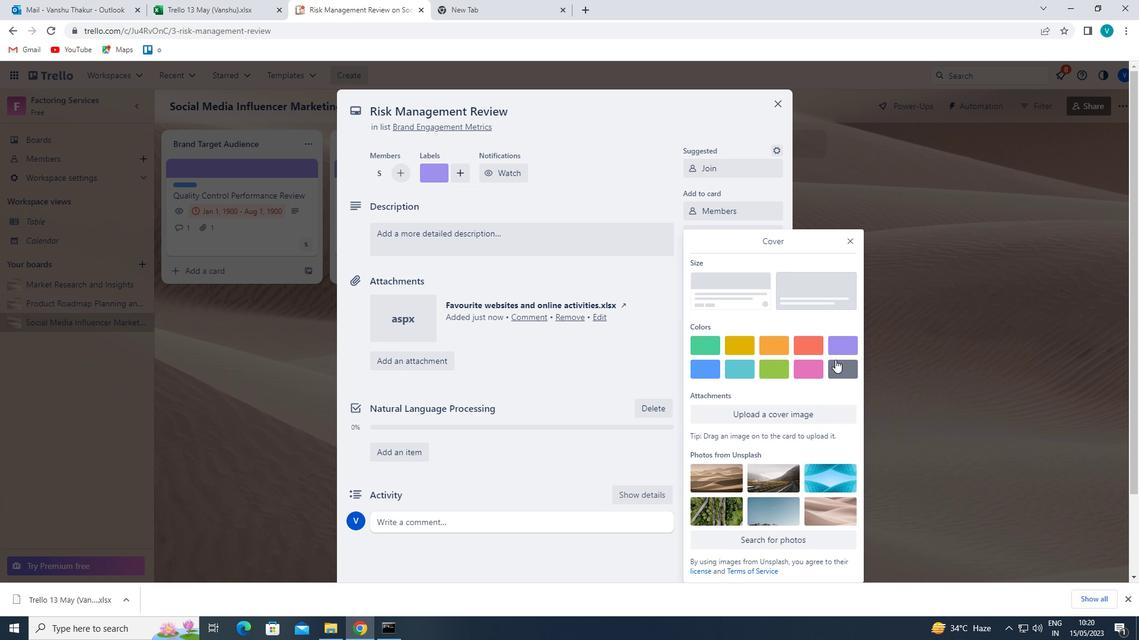 
Action: Mouse moved to (851, 219)
Screenshot: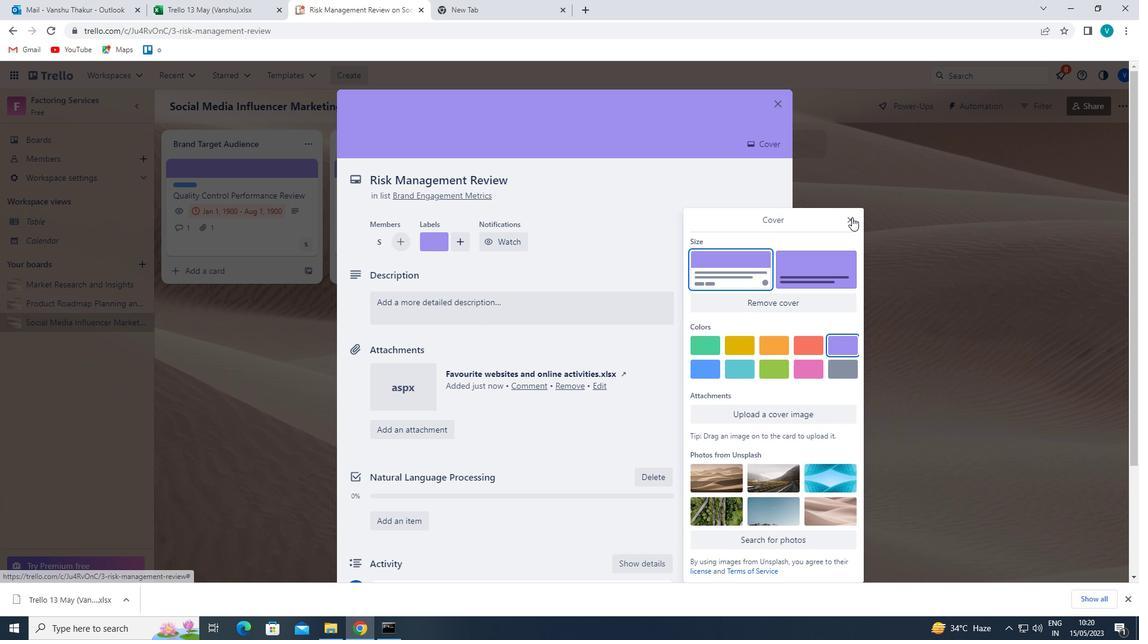 
Action: Mouse pressed left at (851, 219)
Screenshot: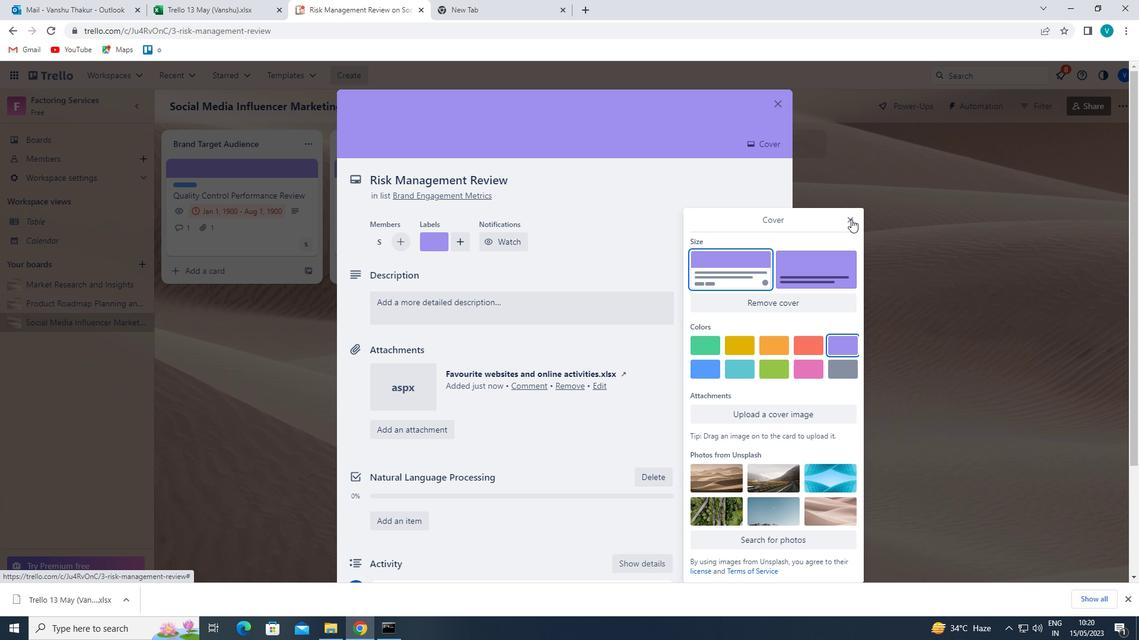 
Action: Mouse moved to (557, 307)
Screenshot: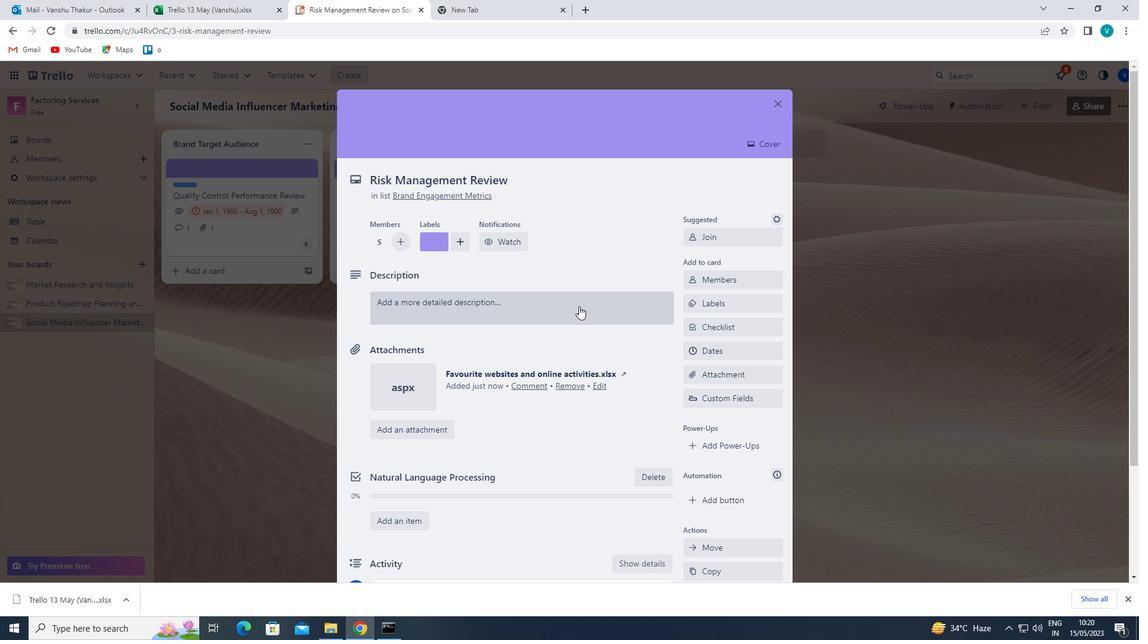 
Action: Mouse pressed left at (557, 307)
Screenshot: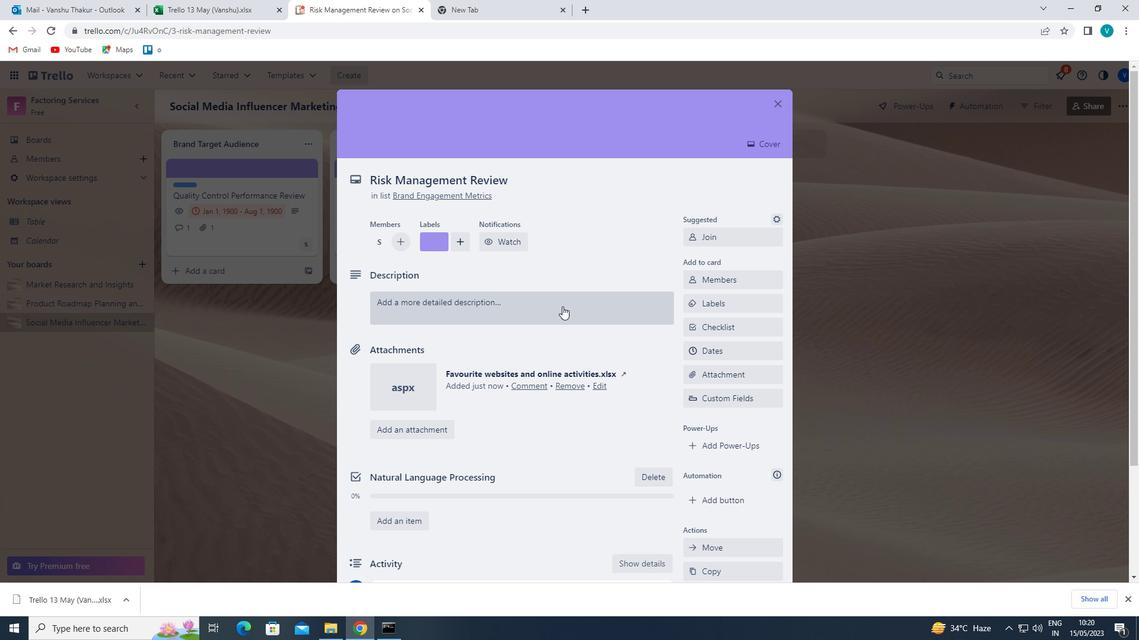 
Action: Mouse moved to (564, 303)
Screenshot: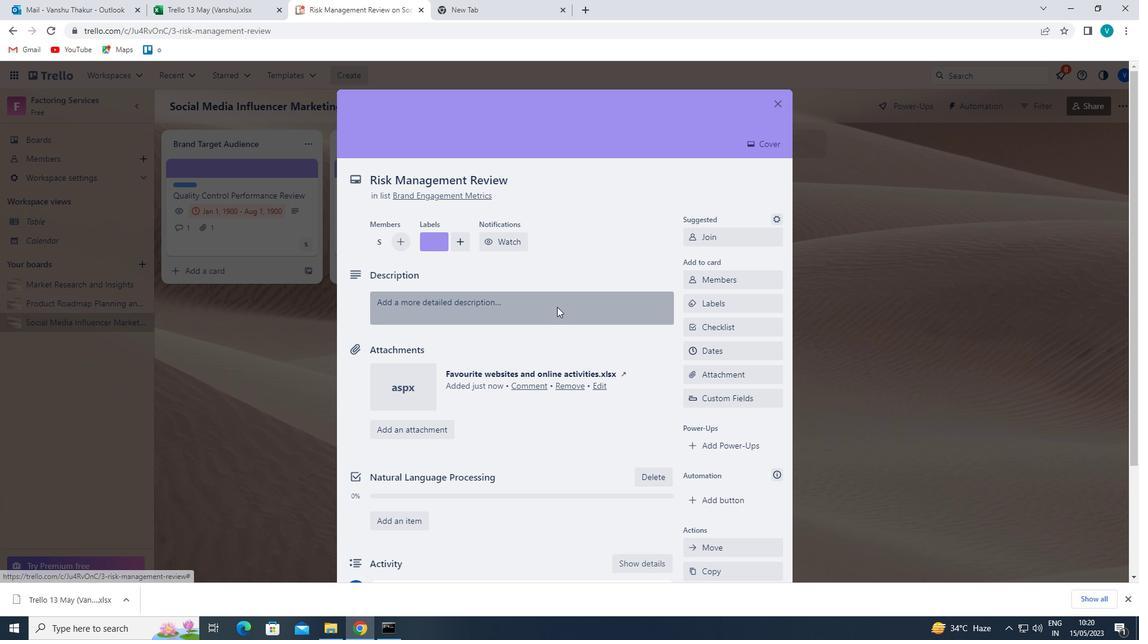 
Action: Key pressed '<Key.shift>RESREACH<Key.backspace><Key.backspace><Key.backspace><Key.backspace><Key.backspace>EARCH<Key.space>AND<Key.space>DEVEOP<Key.backspace><Key.backspace>LOP<Key.space>NEW<Key.space>PRODUCT<Key.space>DEVELOPMENT<Key.space>PROCESS'
Screenshot: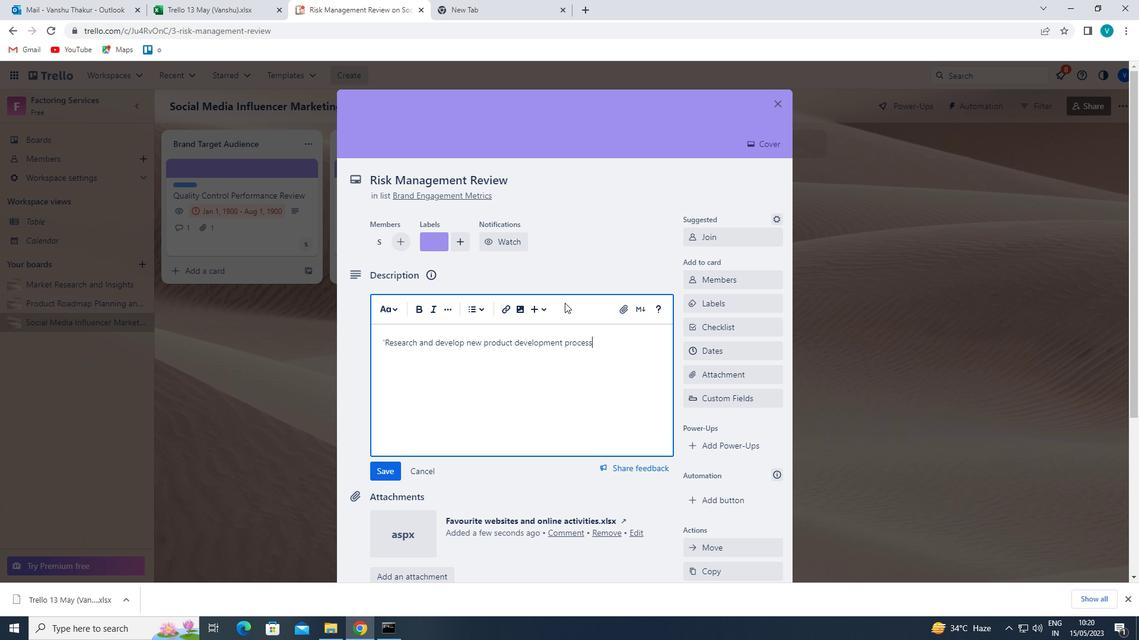 
Action: Mouse moved to (375, 473)
Screenshot: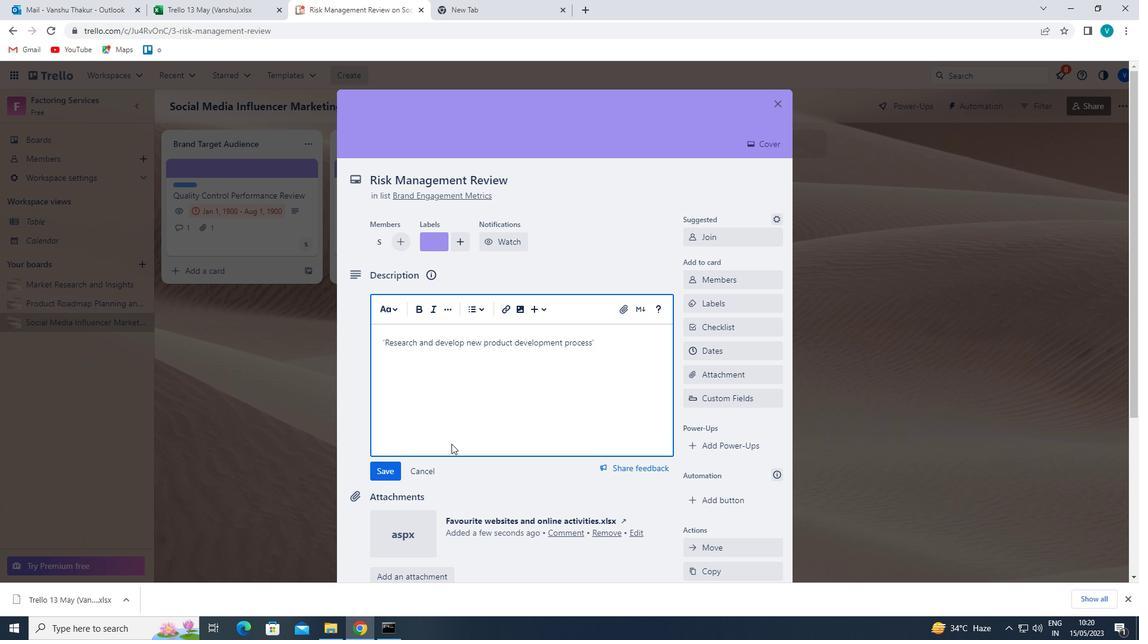 
Action: Mouse pressed left at (375, 473)
Screenshot: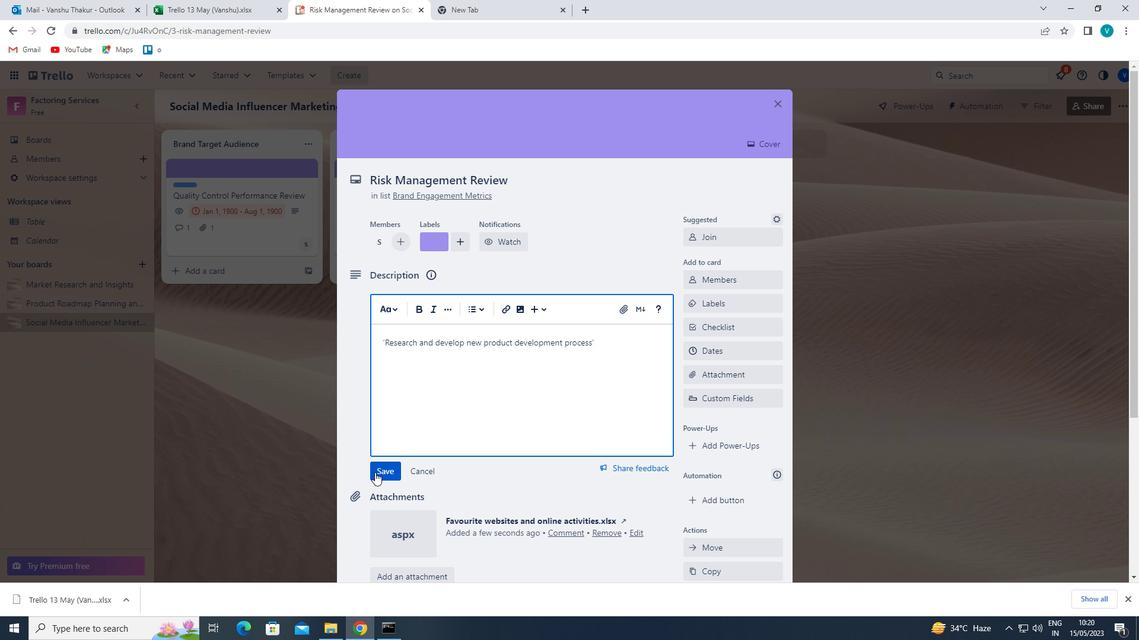 
Action: Mouse moved to (382, 468)
Screenshot: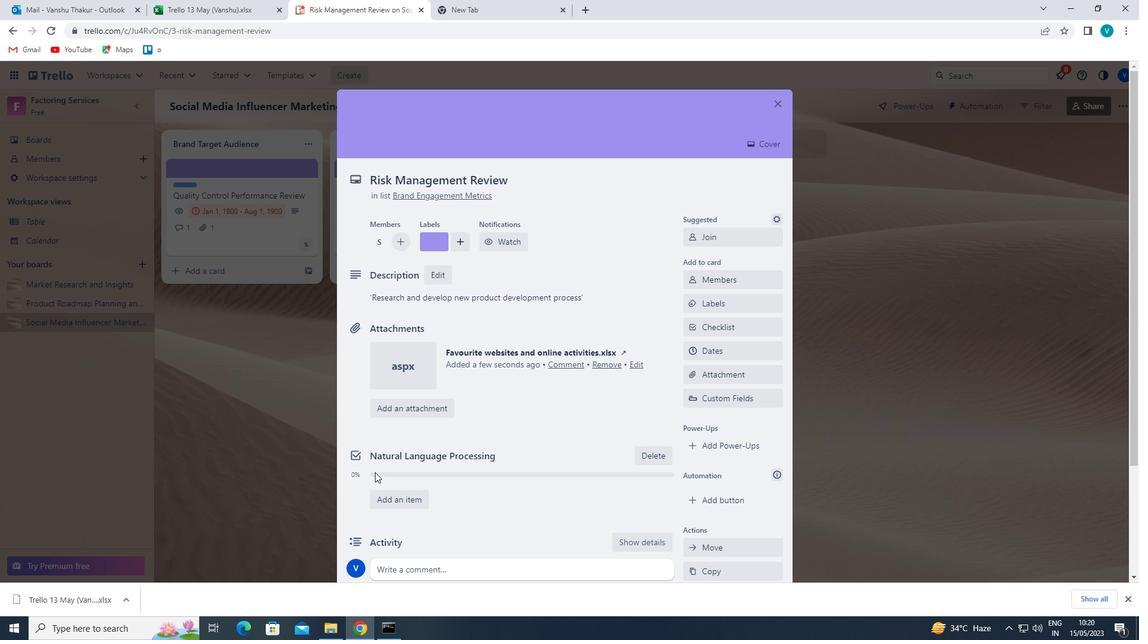 
Action: Mouse scrolled (382, 467) with delta (0, 0)
Screenshot: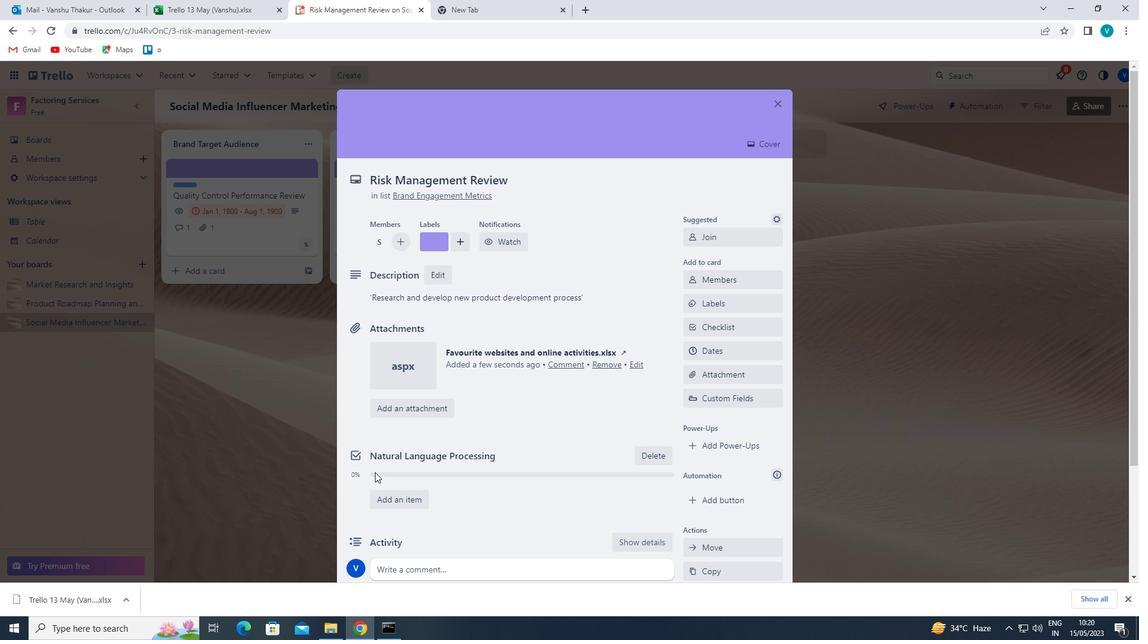 
Action: Mouse moved to (399, 512)
Screenshot: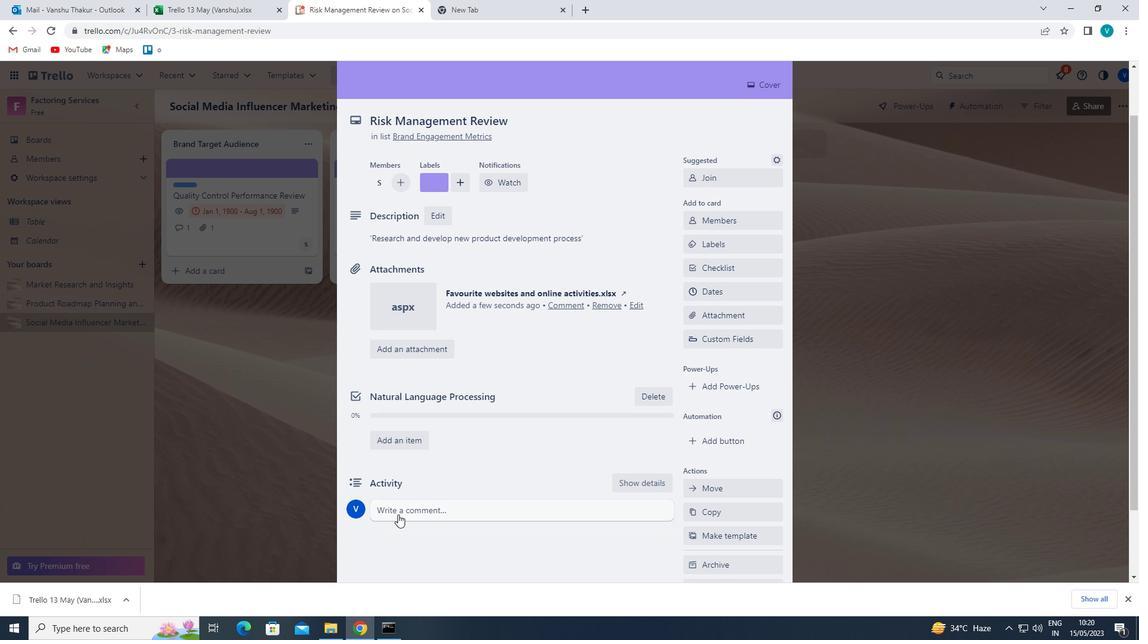 
Action: Mouse pressed left at (399, 512)
Screenshot: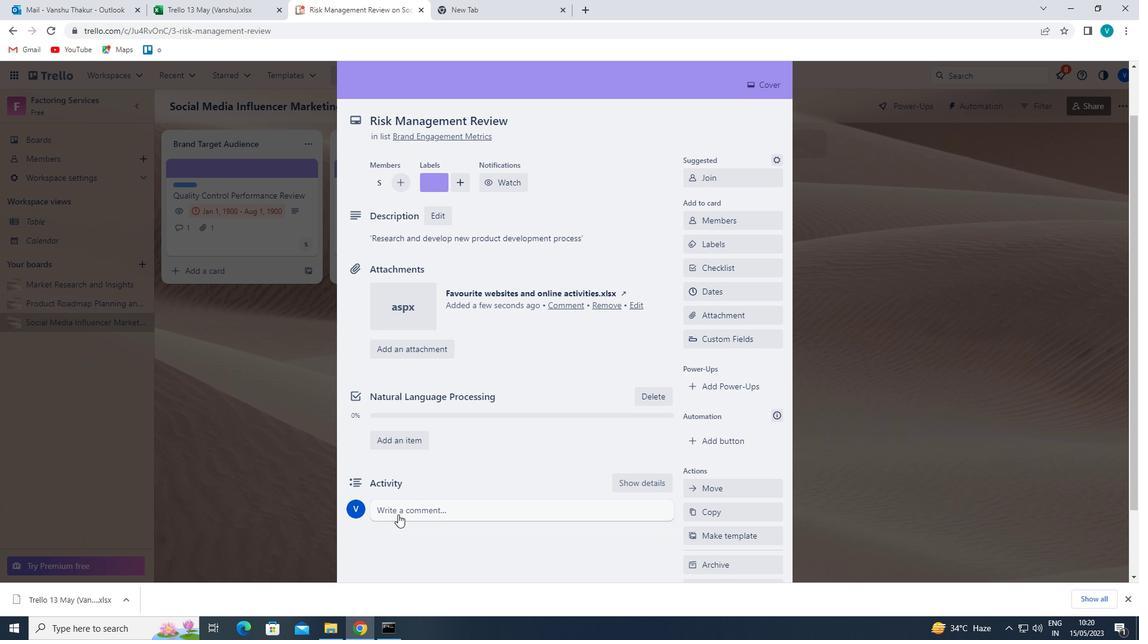 
Action: Mouse moved to (407, 507)
Screenshot: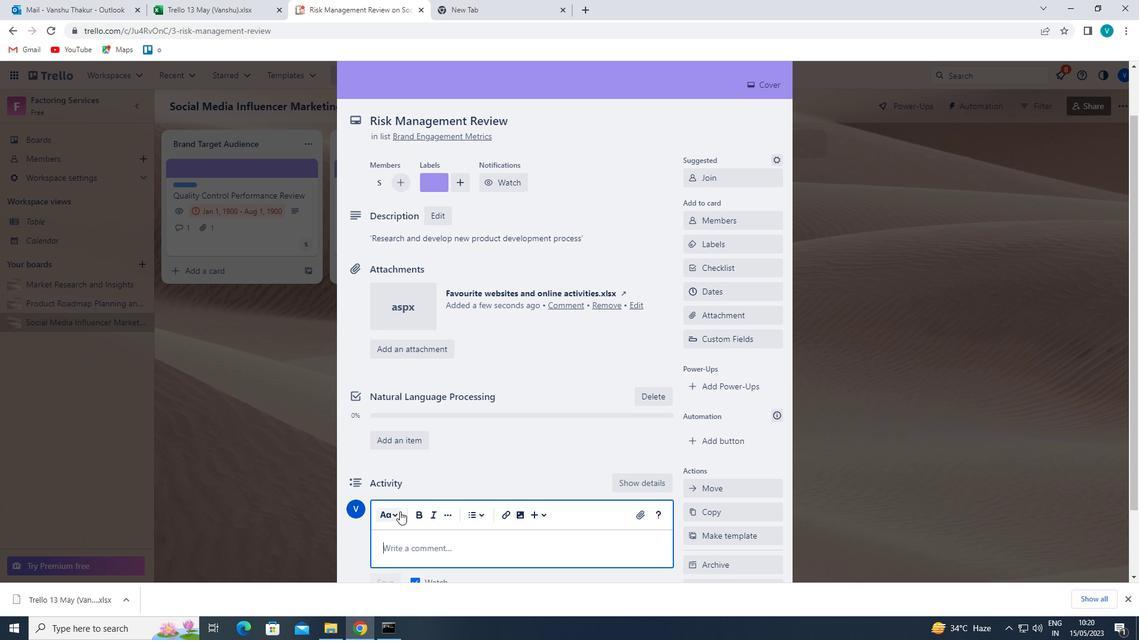
Action: Key pressed '<Key.shift>LET<Key.space>US
Screenshot: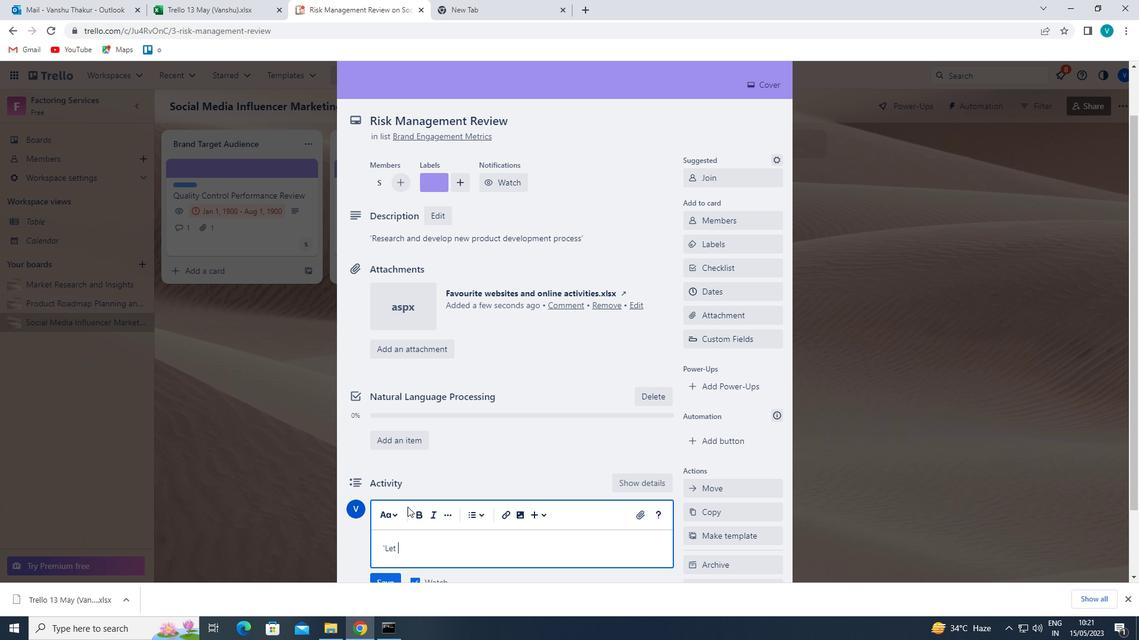 
Action: Mouse moved to (408, 506)
Screenshot: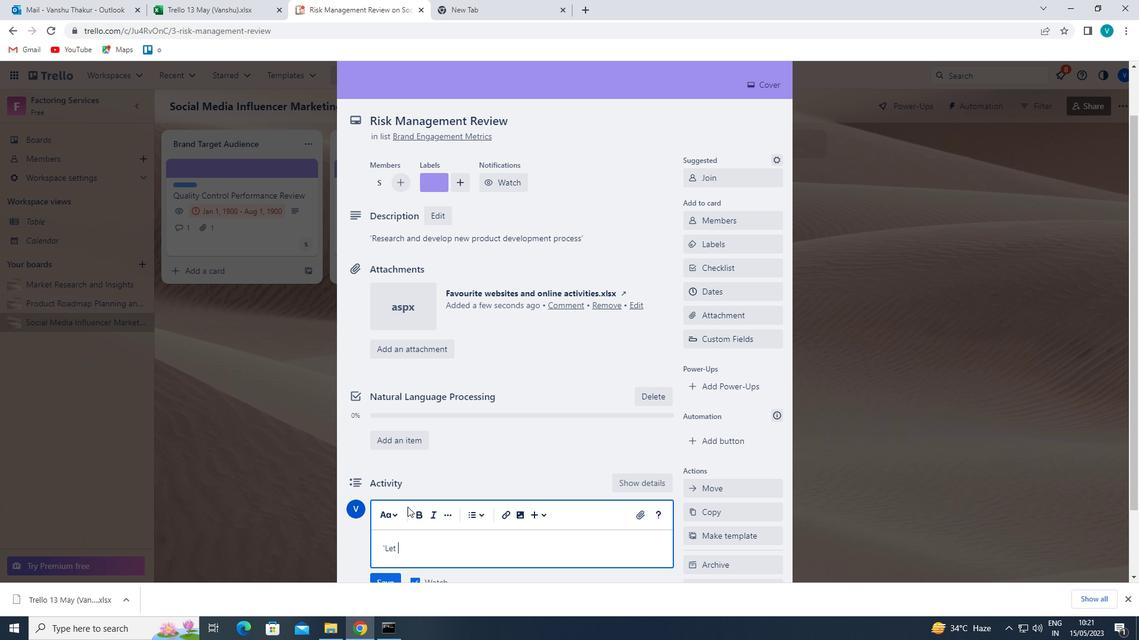 
Action: Key pressed <Key.space>APPROACH<Key.space>THIS<Key.space>TASK<Key.space>WITH<Key.space>A<Key.space>SENSE<Key.space>OF<Key.space>OWNERSHIP<Key.space>AND<Key.space>RESPONSIL<Key.backspace>BILITY<Key.space>THAT<Key.space>ITS<Key.space>SUCCESS<Key.space>IS<Key.space>OUR<Key.space>RESPONSIBILITY.'
Screenshot: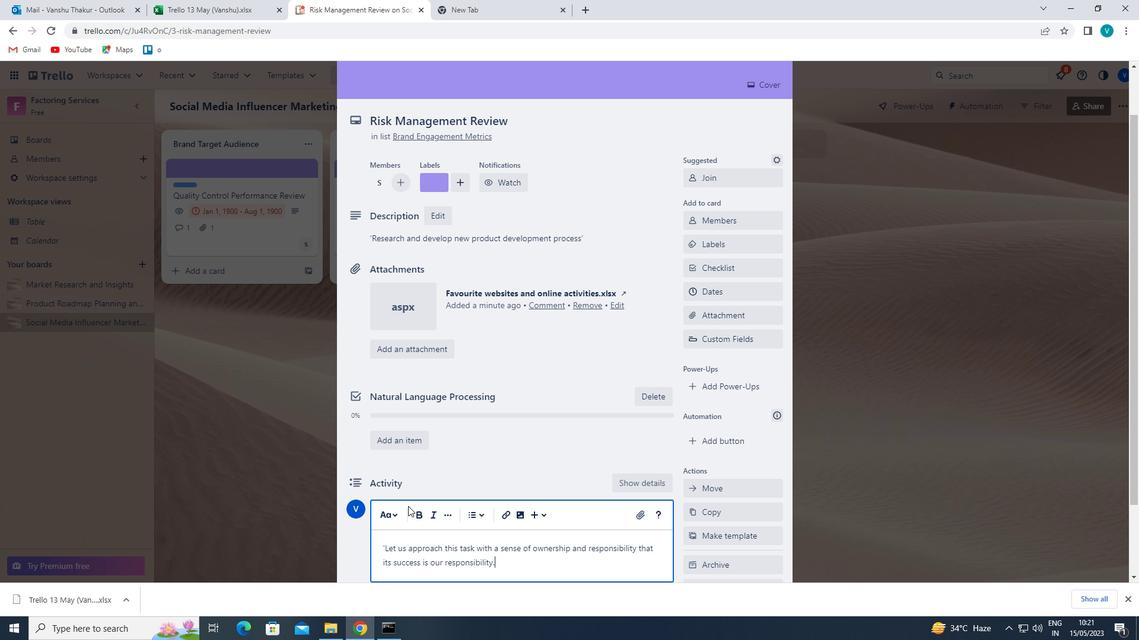 
Action: Mouse moved to (424, 498)
Screenshot: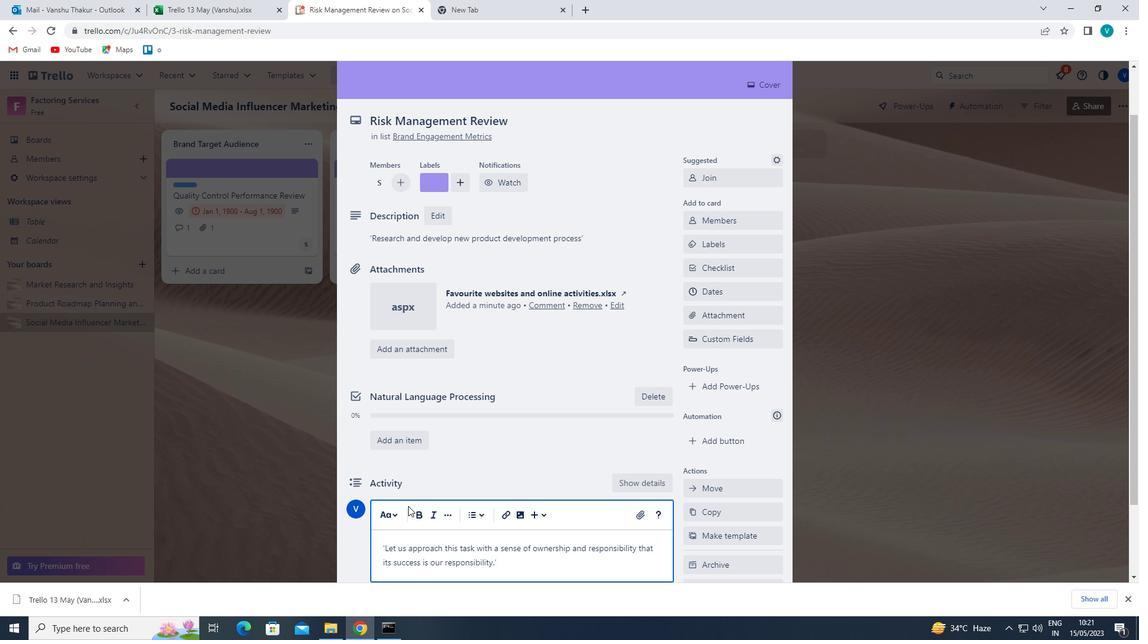 
Action: Mouse scrolled (424, 497) with delta (0, 0)
Screenshot: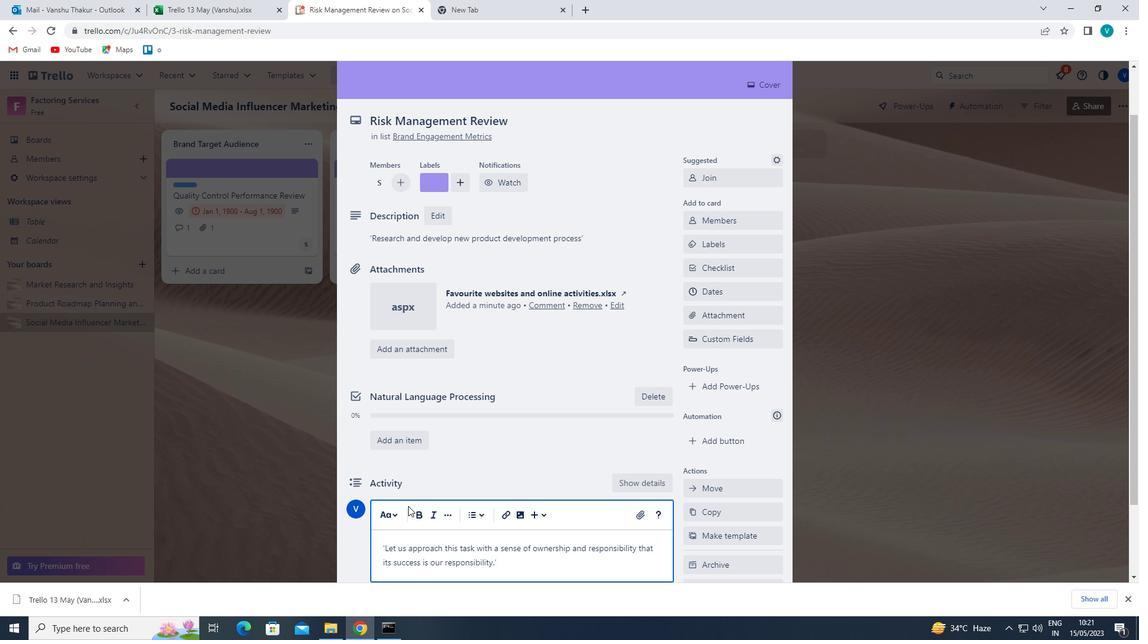
Action: Mouse scrolled (424, 497) with delta (0, 0)
Screenshot: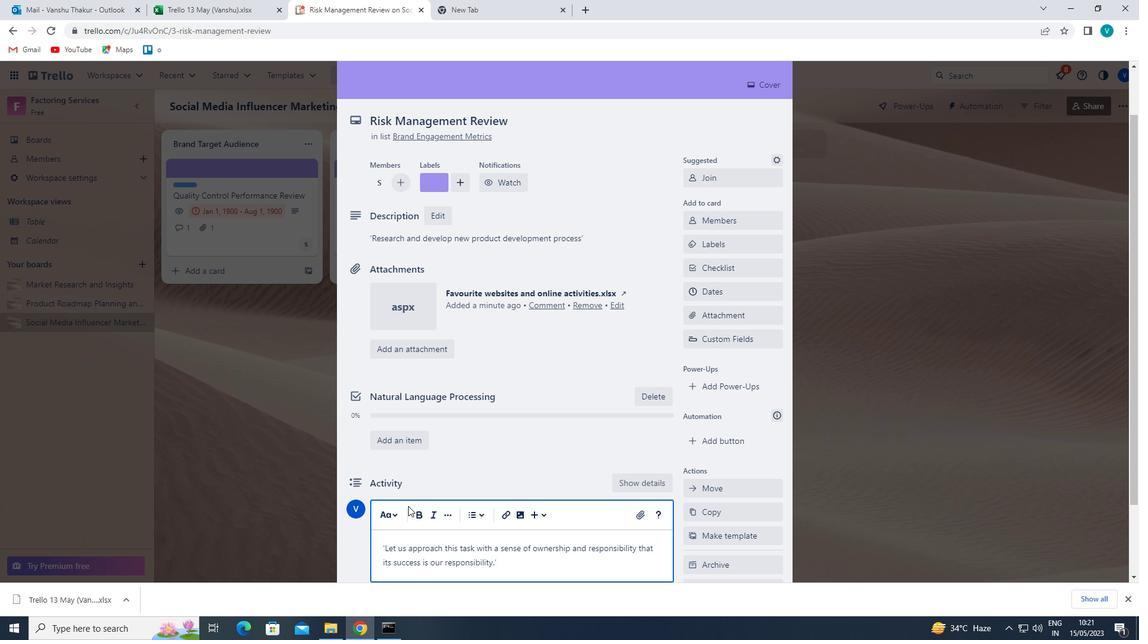 
Action: Mouse moved to (384, 507)
Screenshot: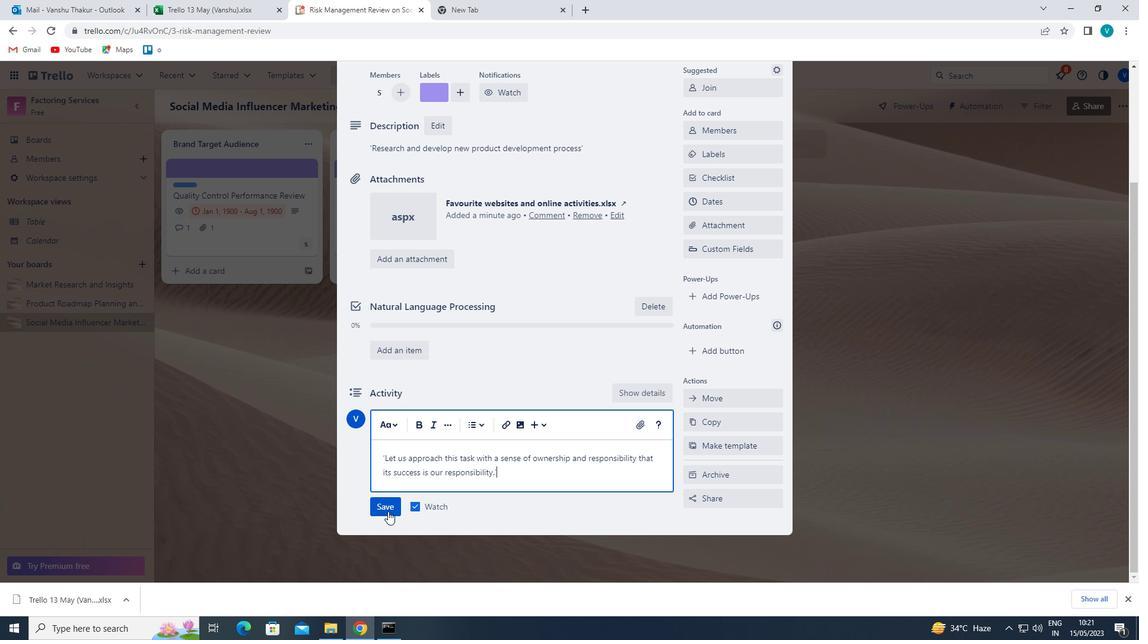 
Action: Mouse pressed left at (384, 507)
Screenshot: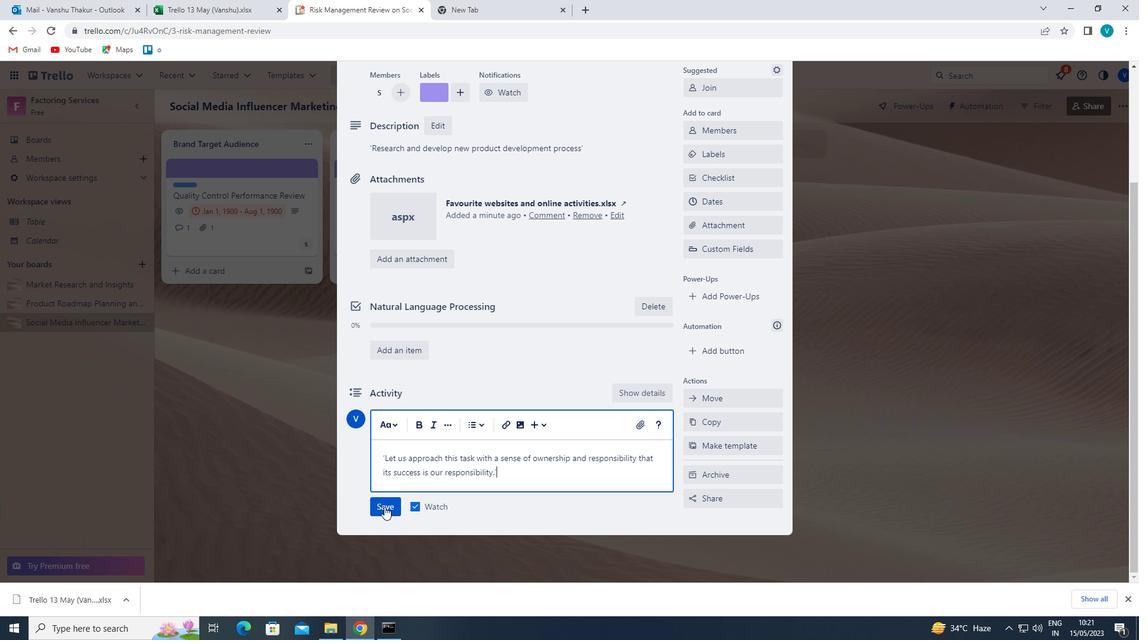 
Action: Mouse moved to (726, 208)
Screenshot: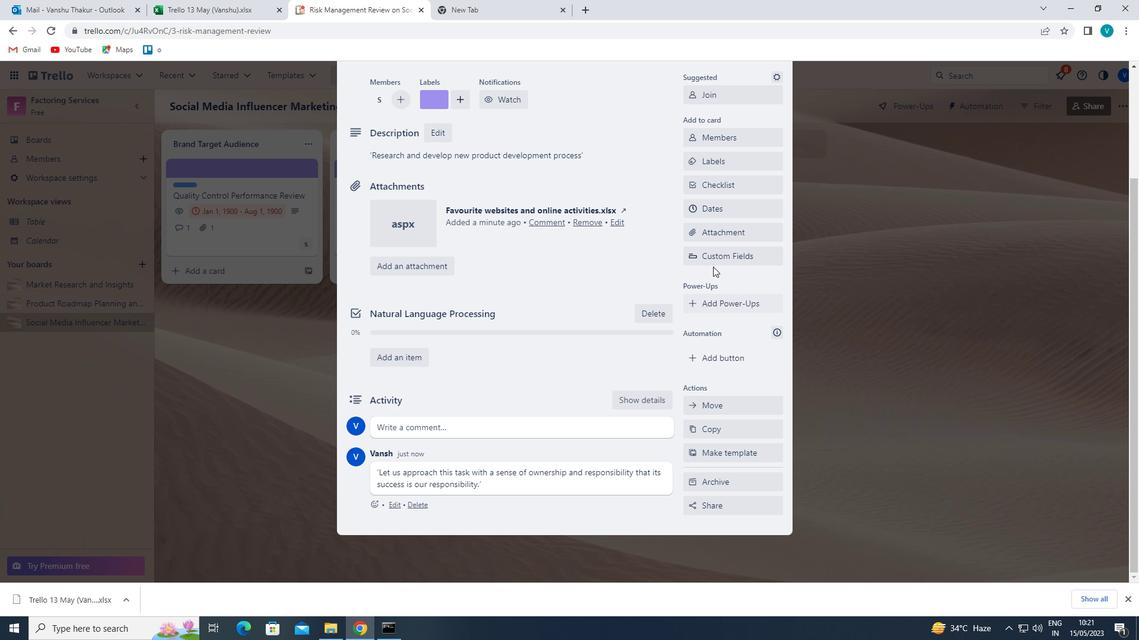 
Action: Mouse pressed left at (726, 208)
Screenshot: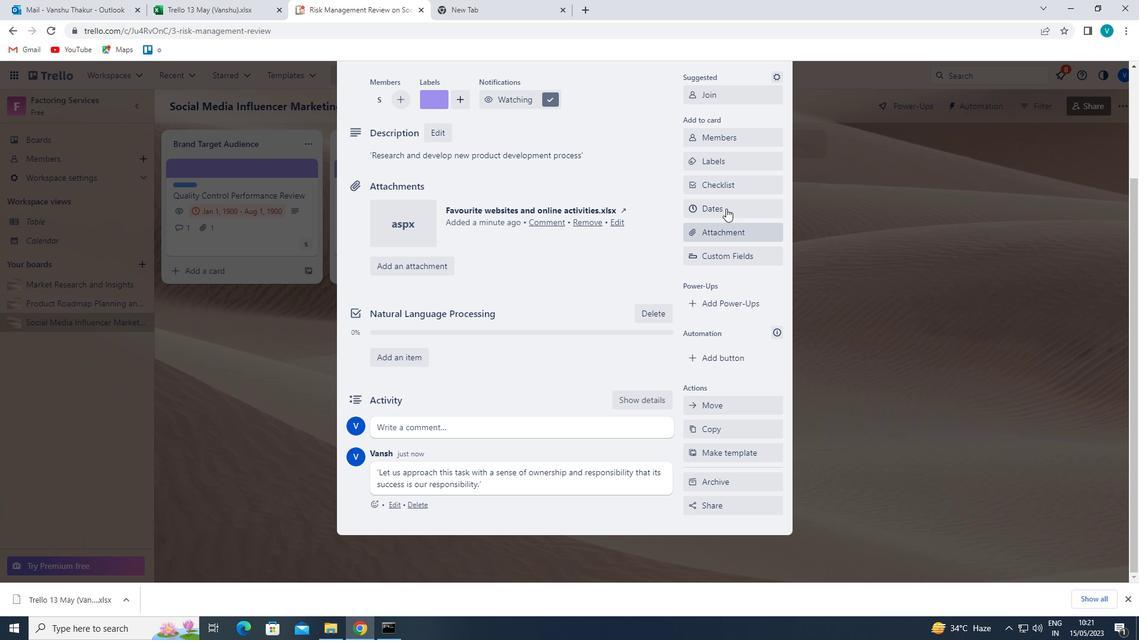
Action: Mouse moved to (693, 328)
Screenshot: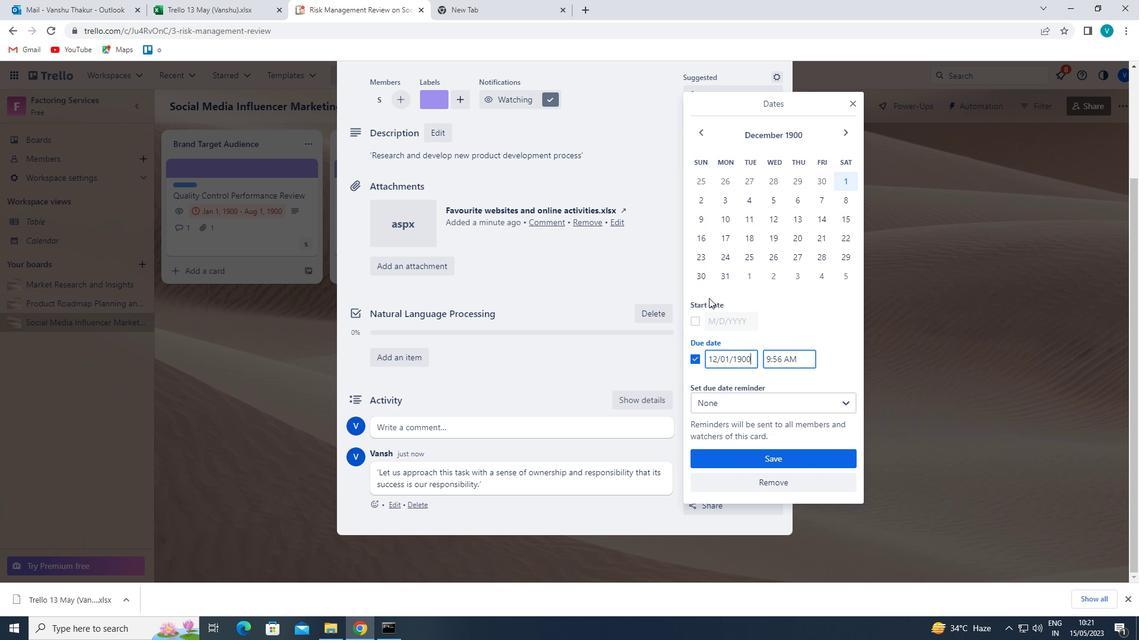 
Action: Mouse pressed left at (693, 328)
Screenshot: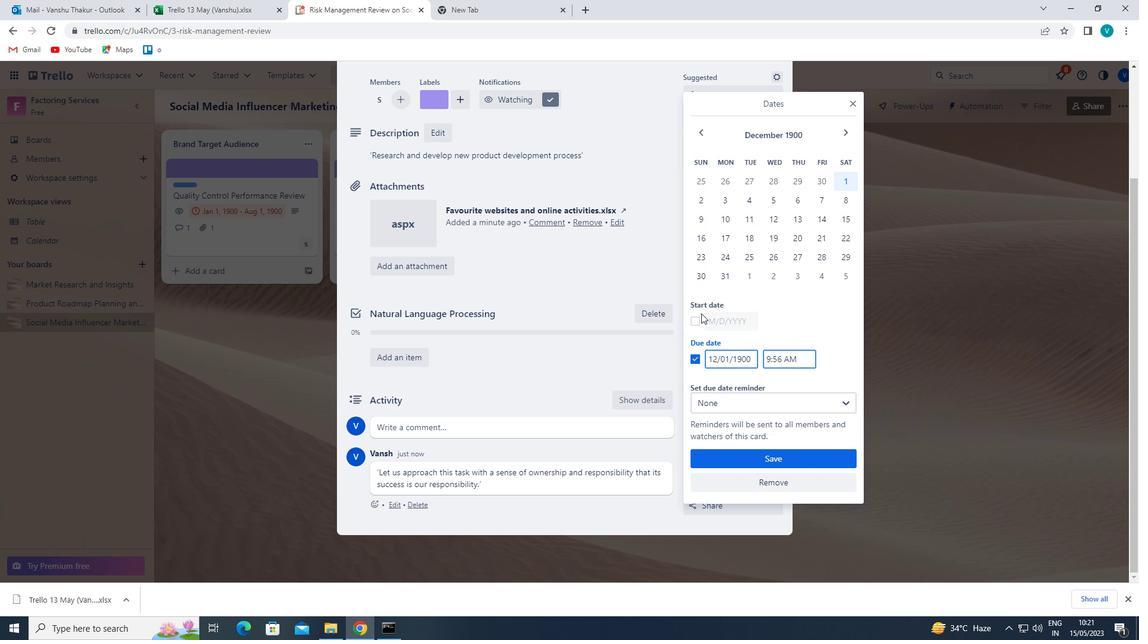 
Action: Mouse moved to (718, 318)
Screenshot: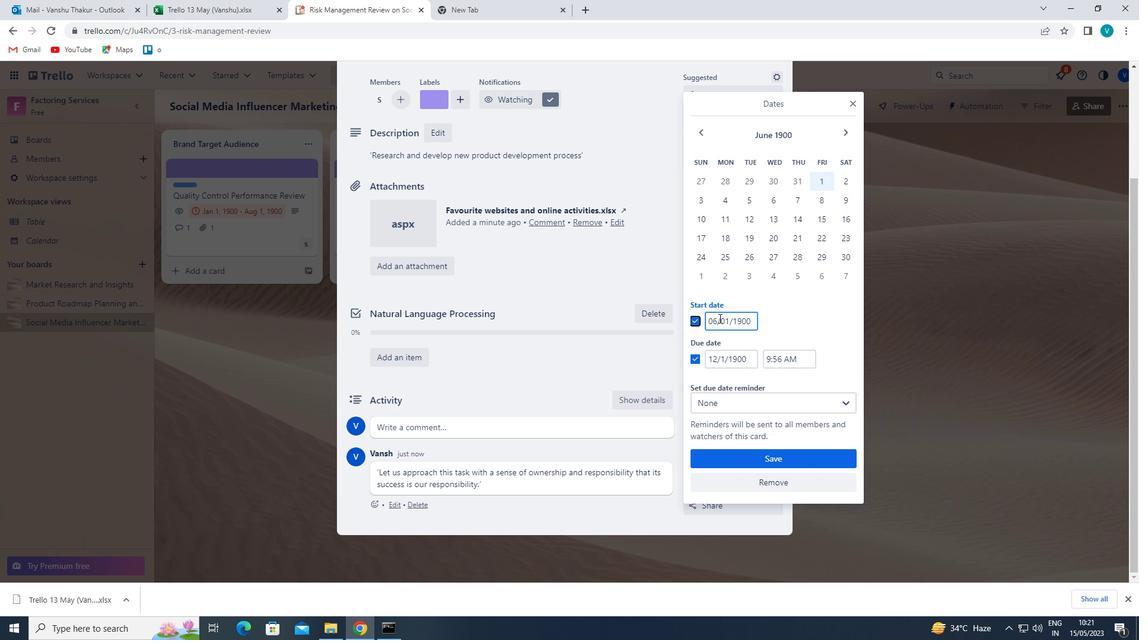 
Action: Mouse pressed left at (718, 318)
Screenshot: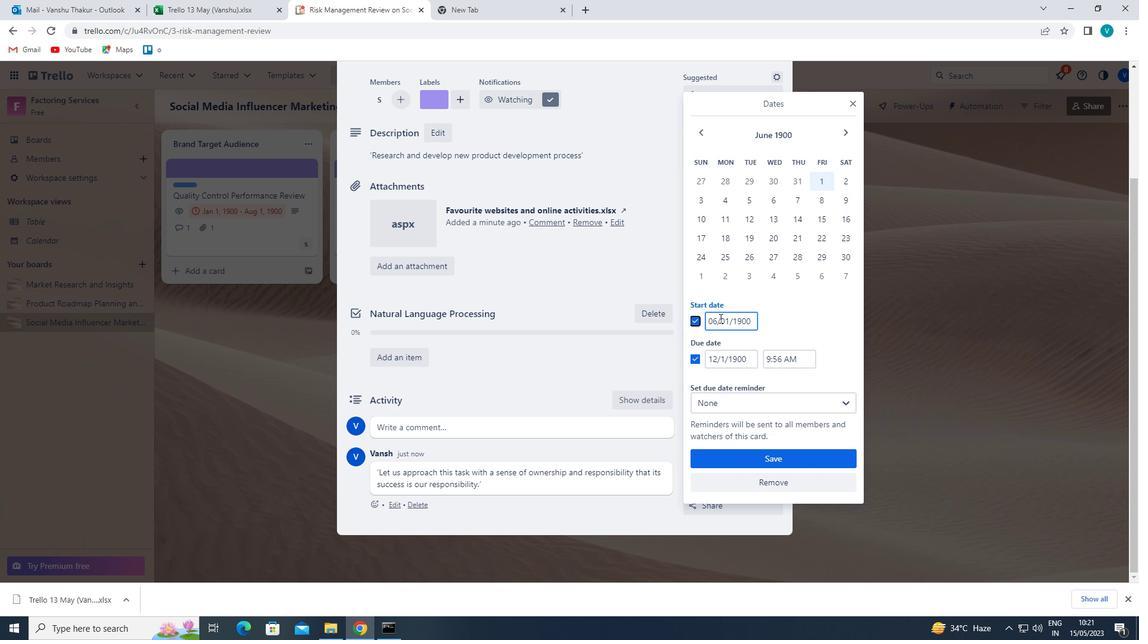 
Action: Mouse moved to (715, 323)
Screenshot: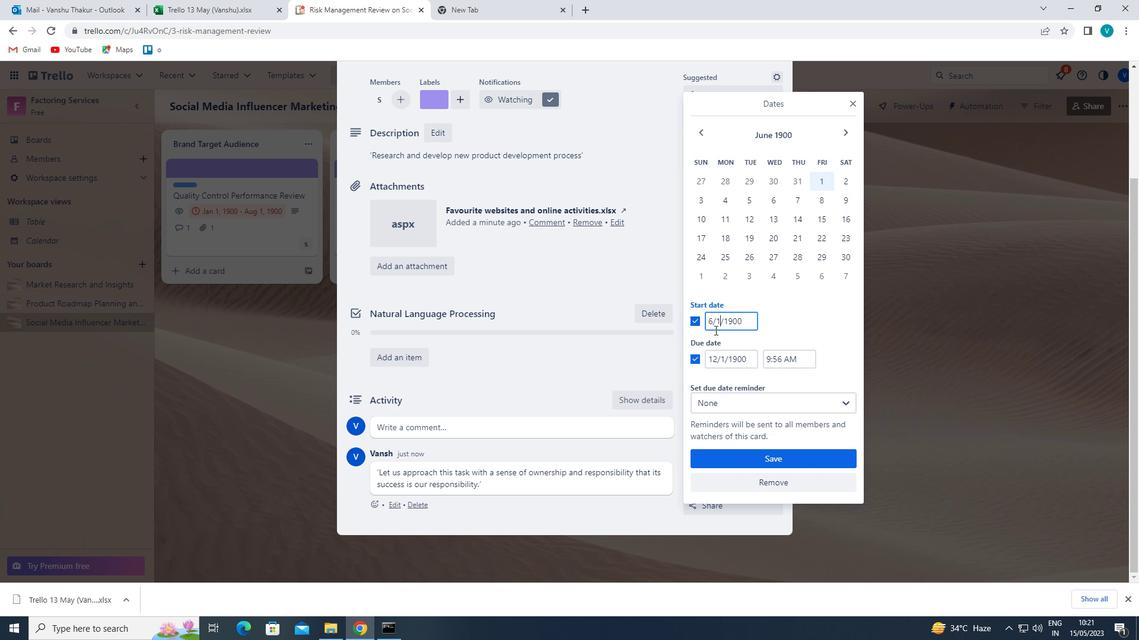 
Action: Mouse pressed left at (715, 323)
Screenshot: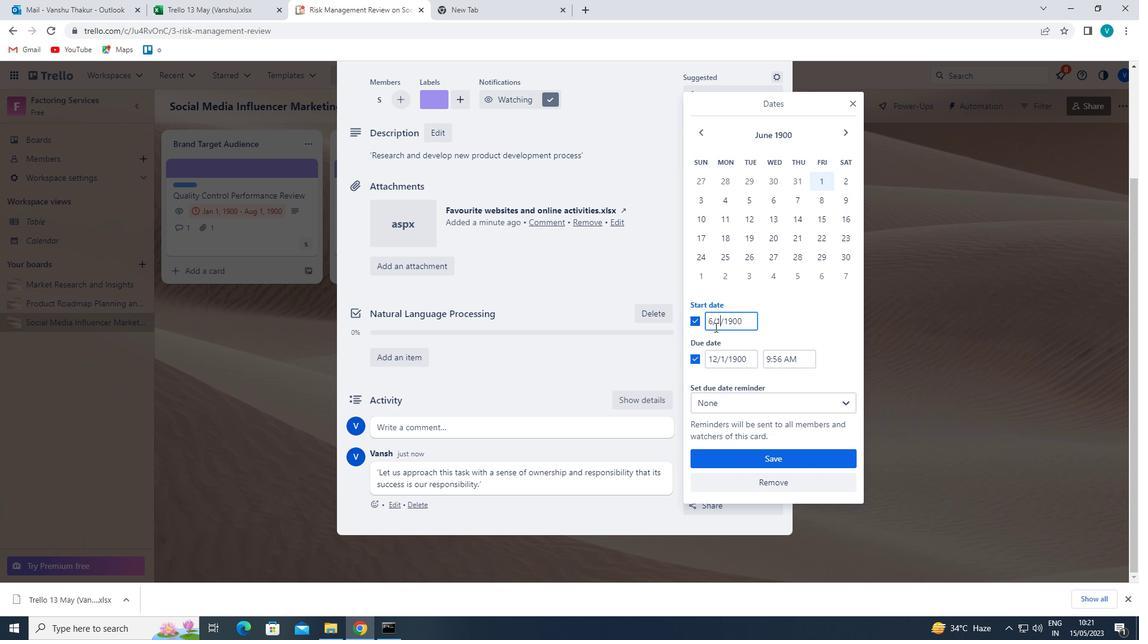 
Action: Mouse moved to (711, 323)
Screenshot: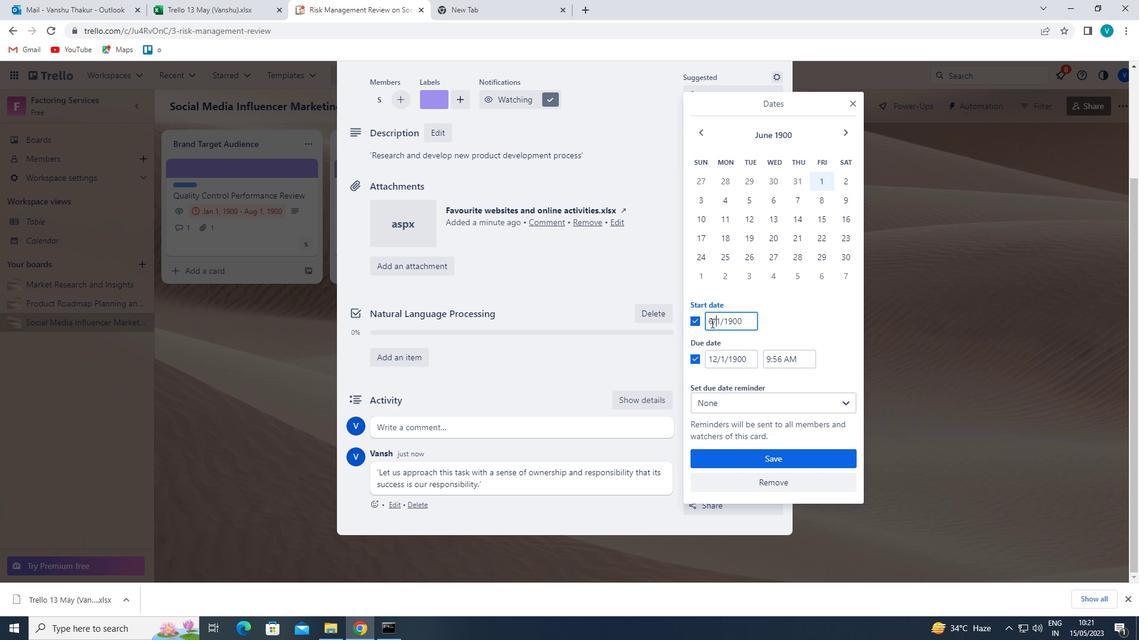 
Action: Mouse pressed left at (711, 323)
Screenshot: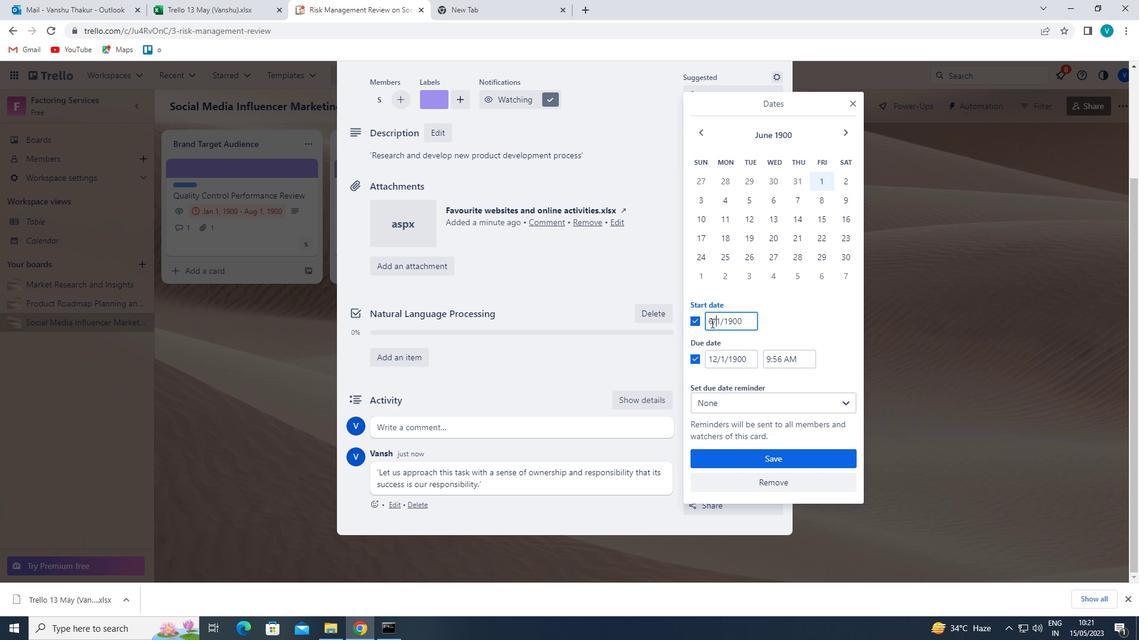 
Action: Mouse moved to (700, 330)
Screenshot: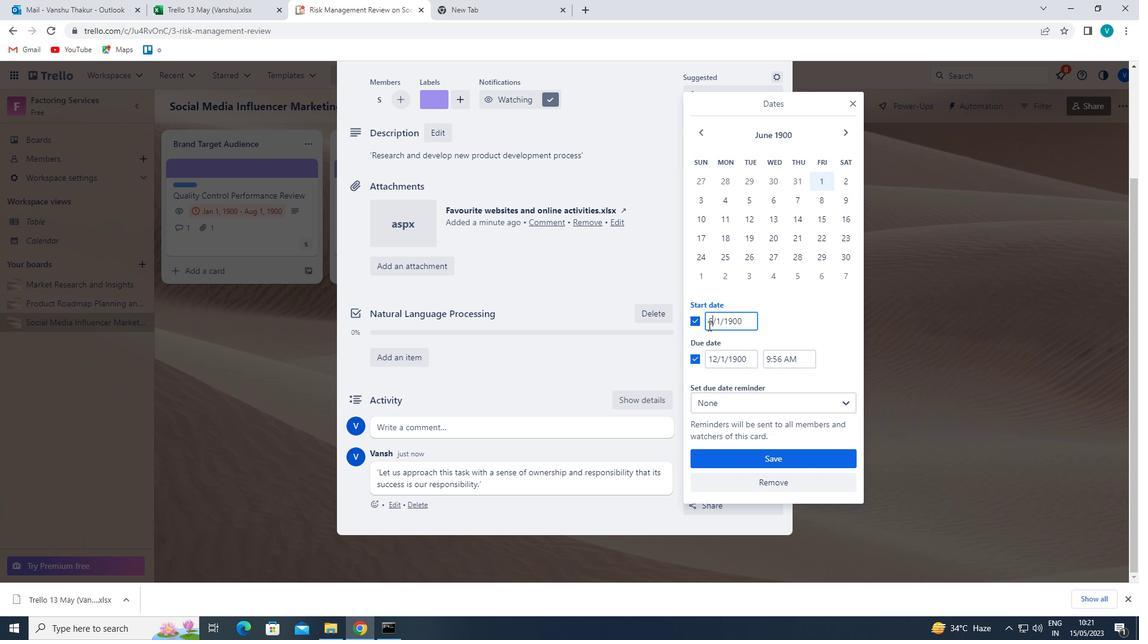 
Action: Key pressed <Key.backspace>7
Screenshot: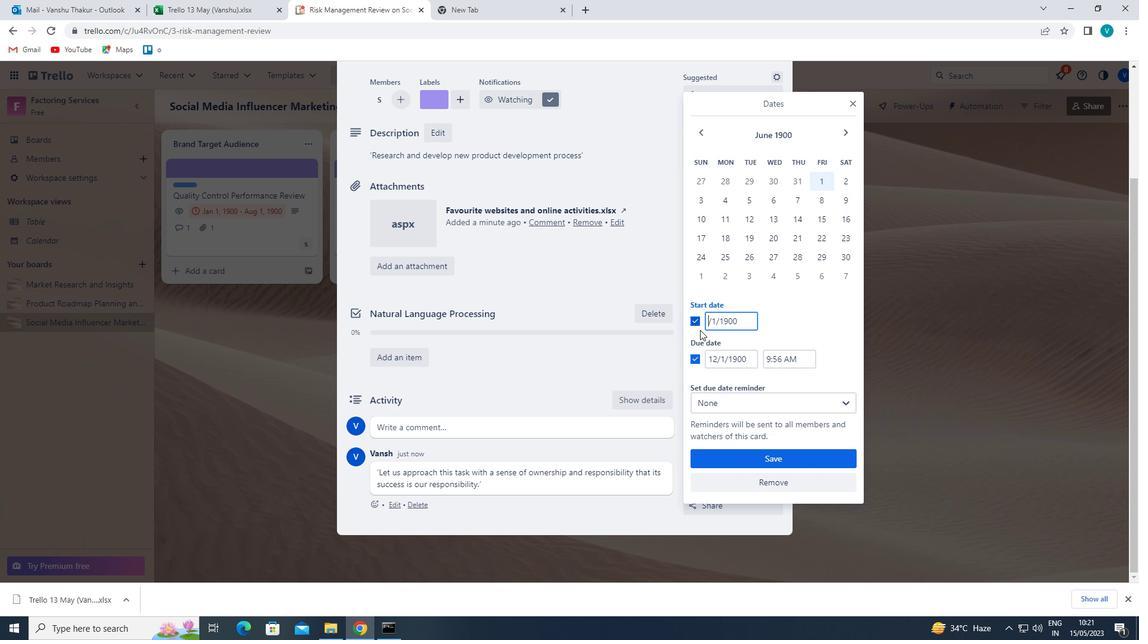 
Action: Mouse moved to (715, 354)
Screenshot: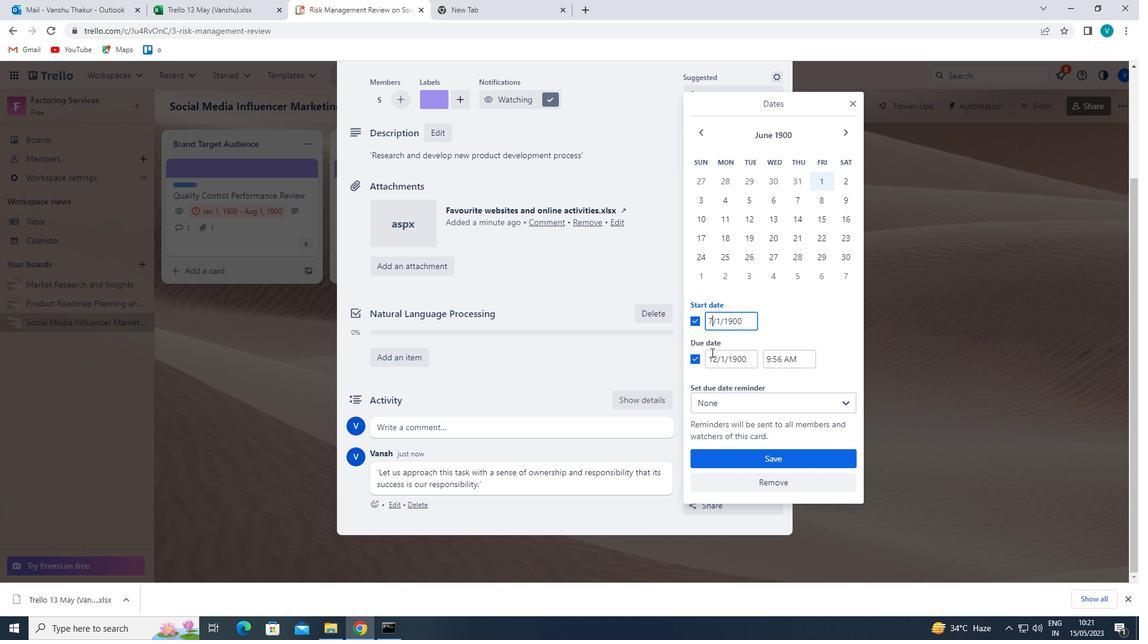 
Action: Mouse pressed left at (715, 354)
Screenshot: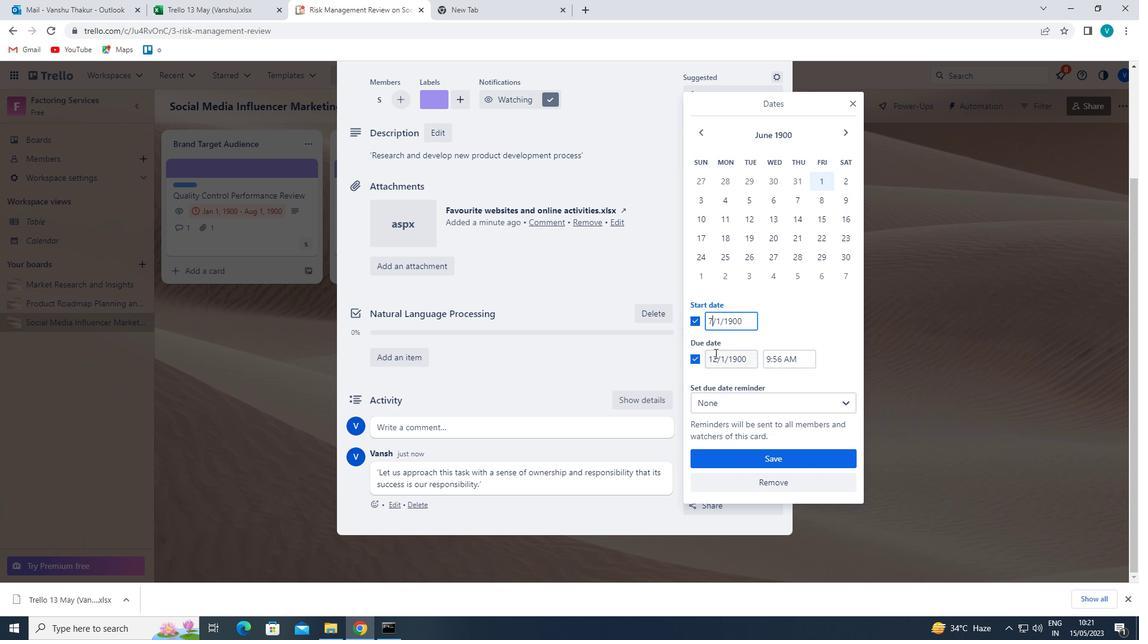 
Action: Mouse moved to (718, 362)
Screenshot: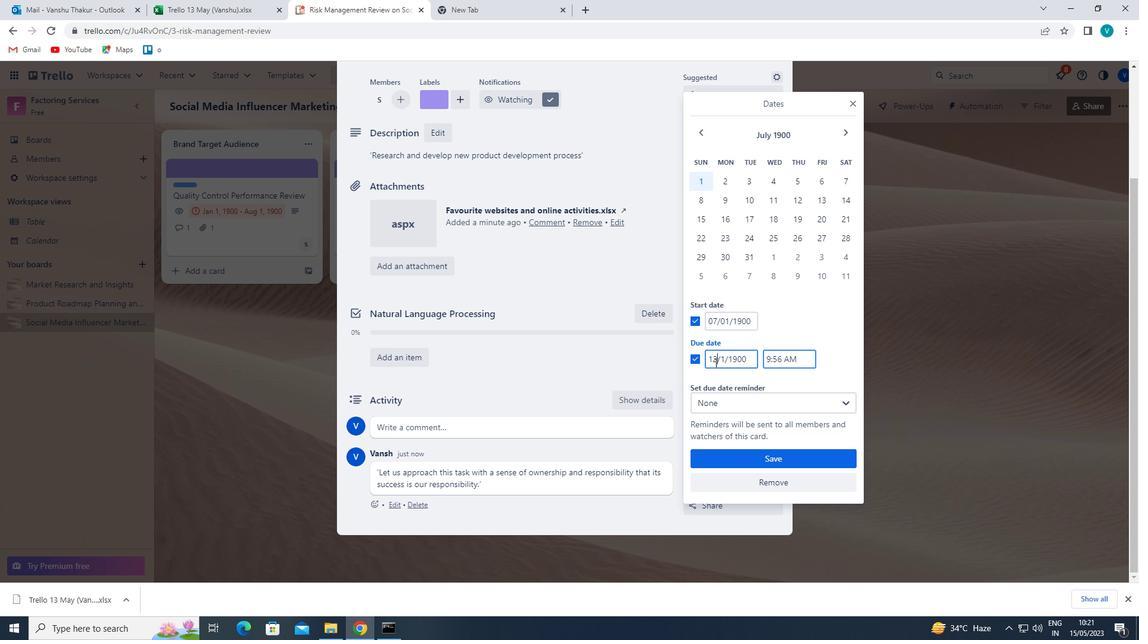 
Action: Key pressed <Key.backspace><Key.backspace>14
Screenshot: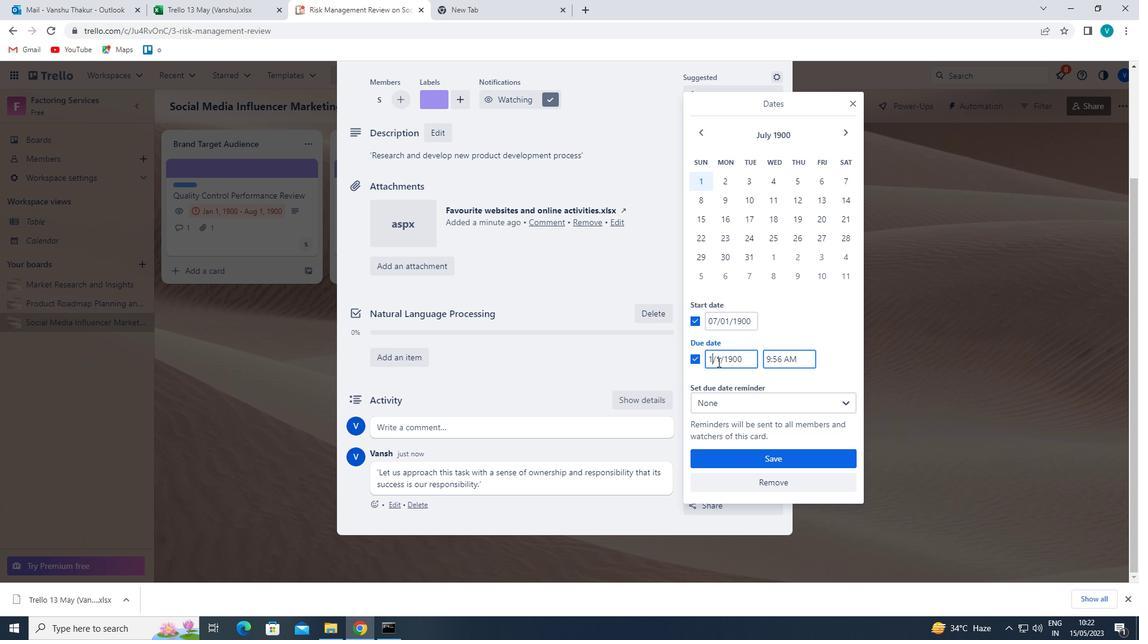 
Action: Mouse moved to (760, 455)
Screenshot: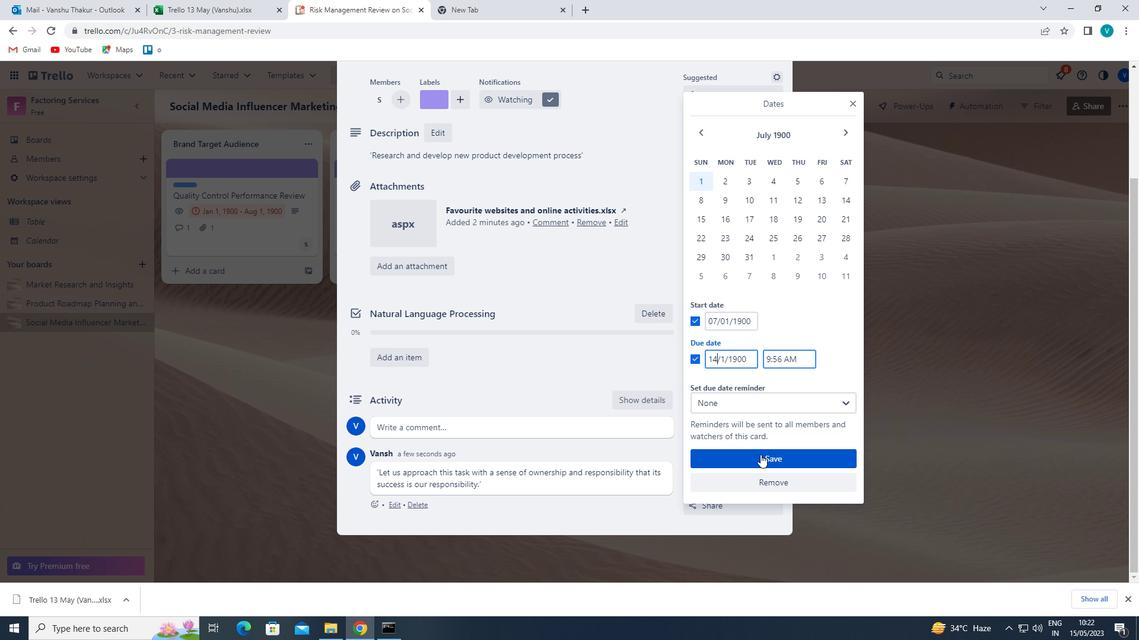 
Action: Mouse pressed left at (760, 455)
Screenshot: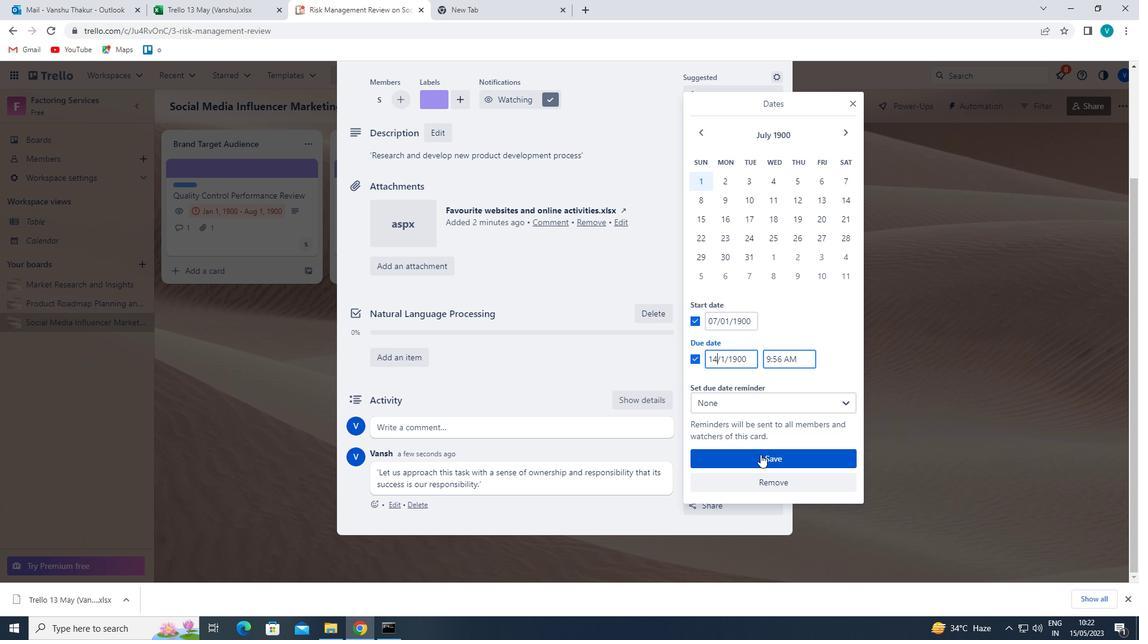 
Action: Mouse moved to (762, 452)
Screenshot: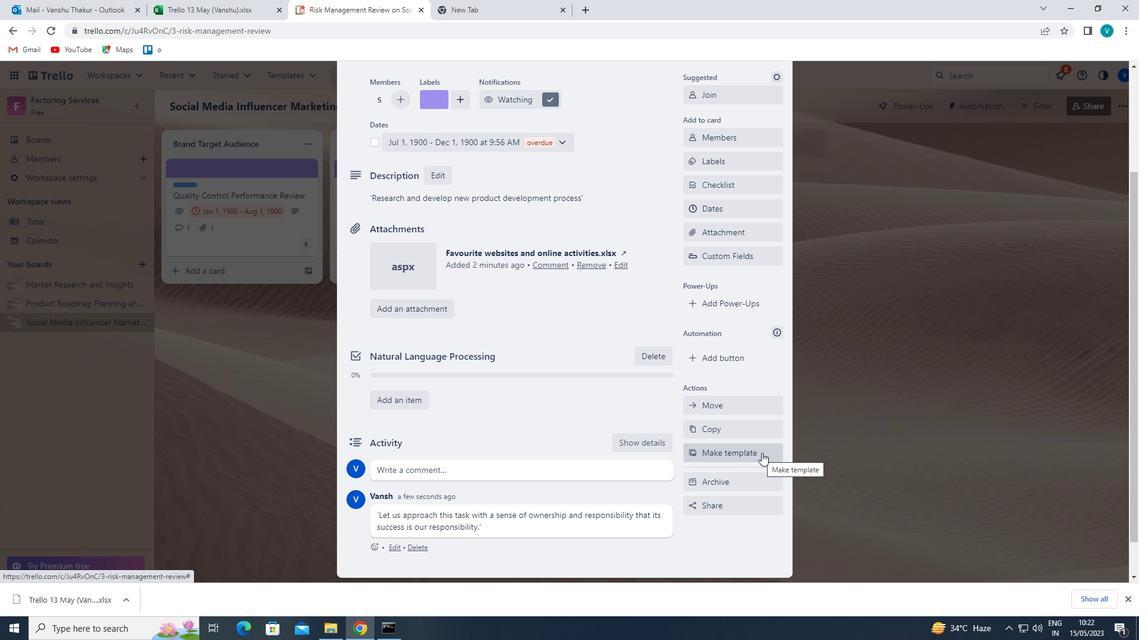 
